 Task: Select the hidden option in the show cell status bar.
Action: Mouse moved to (21, 526)
Screenshot: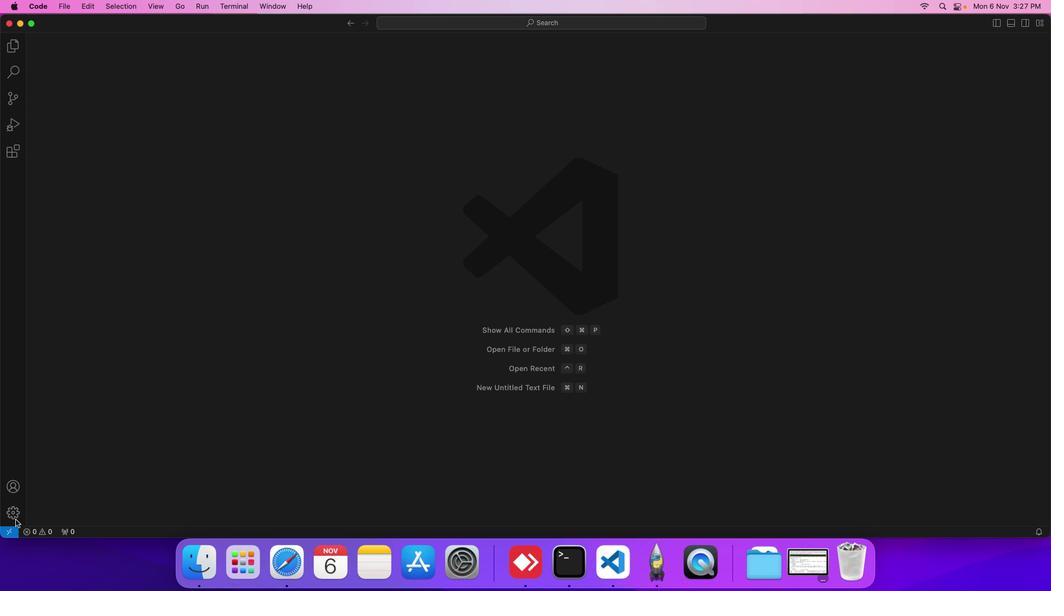 
Action: Mouse pressed left at (21, 526)
Screenshot: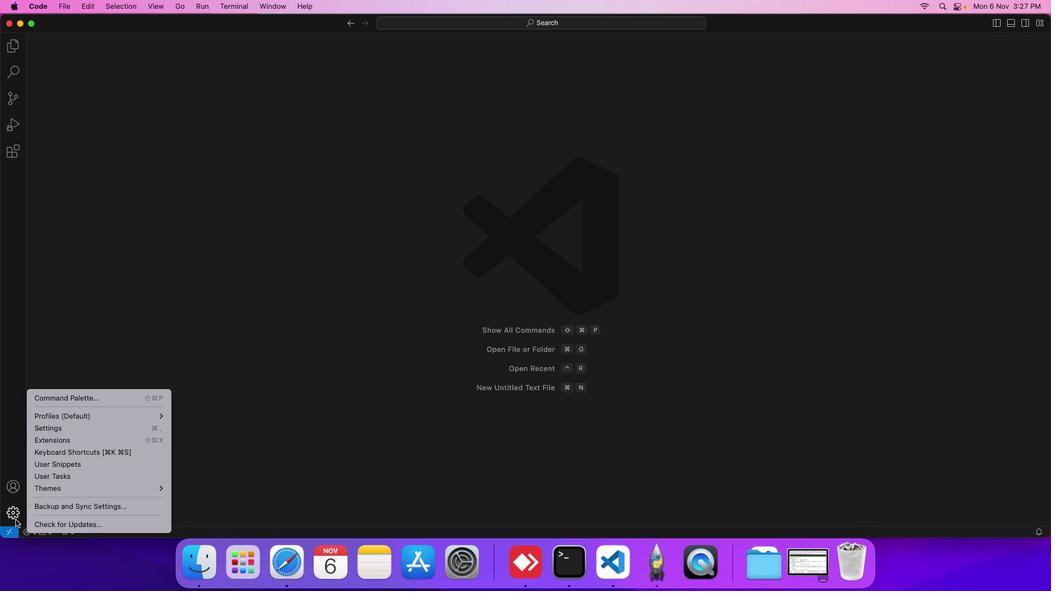 
Action: Mouse moved to (73, 438)
Screenshot: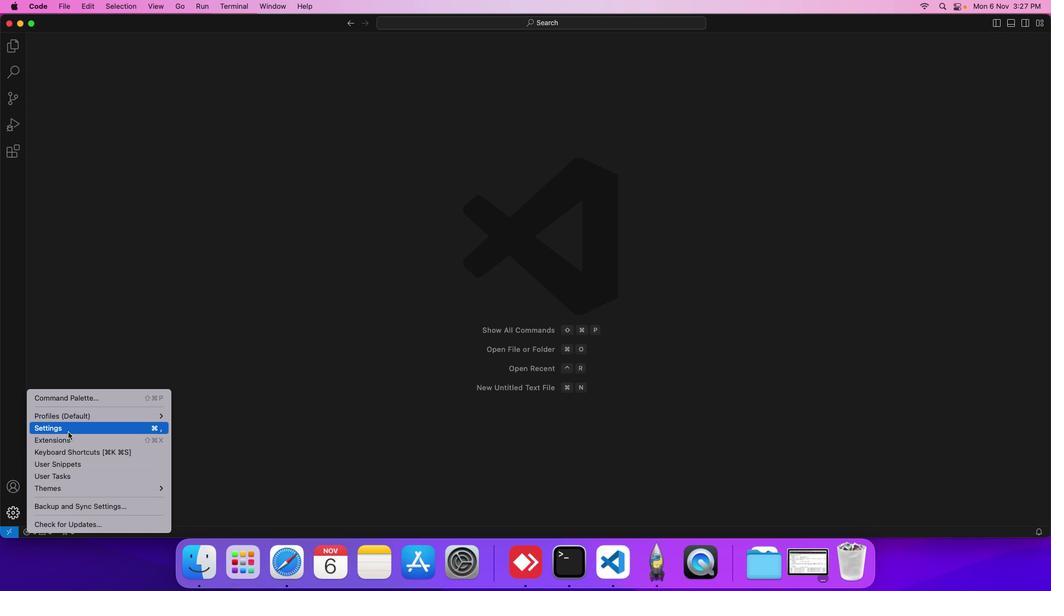 
Action: Mouse pressed left at (73, 438)
Screenshot: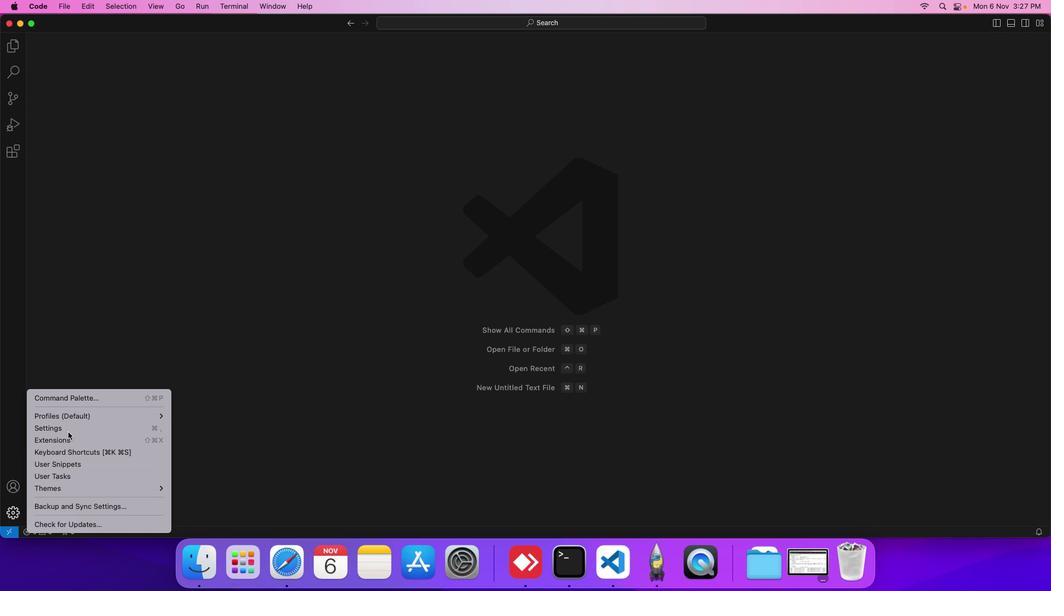 
Action: Mouse moved to (263, 164)
Screenshot: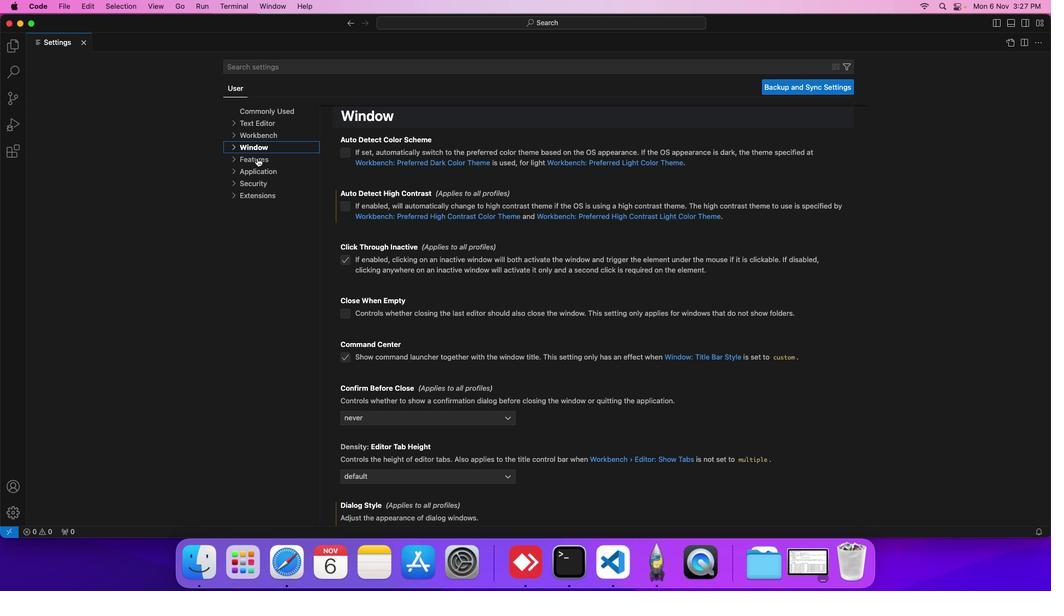 
Action: Mouse pressed left at (263, 164)
Screenshot: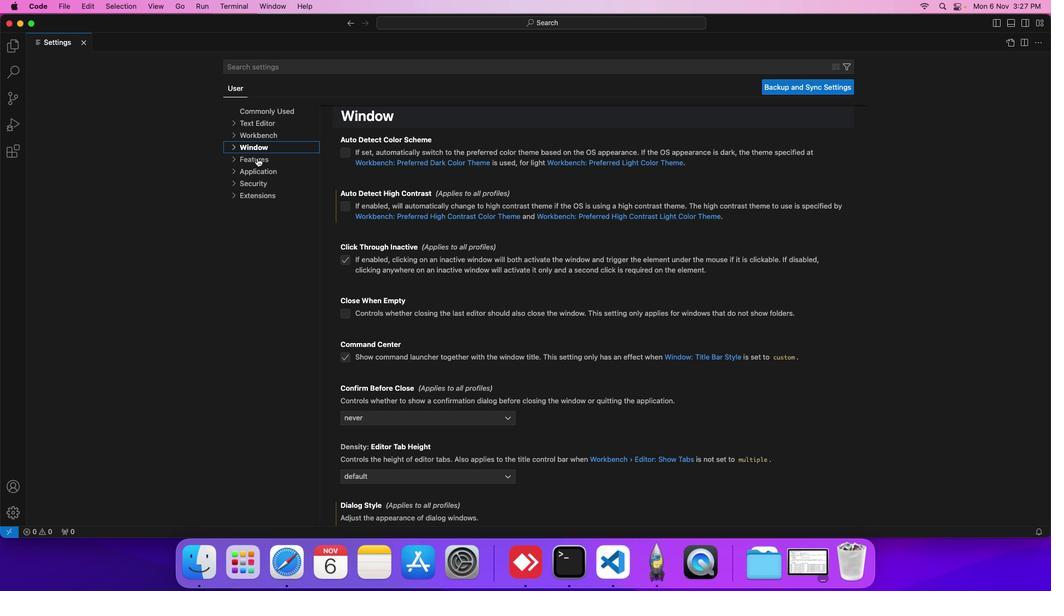 
Action: Mouse moved to (265, 342)
Screenshot: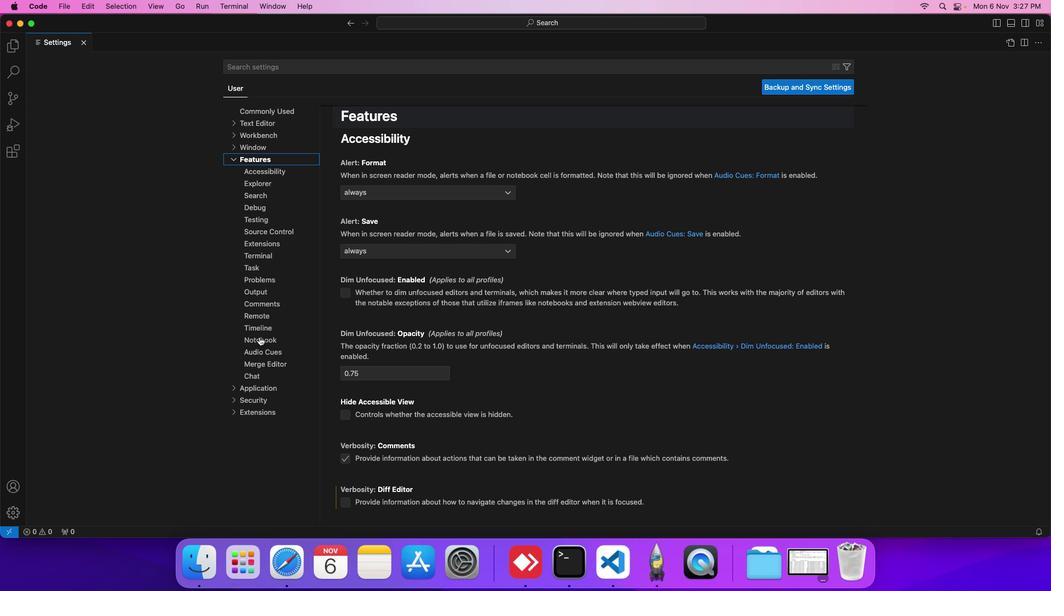 
Action: Mouse pressed left at (265, 342)
Screenshot: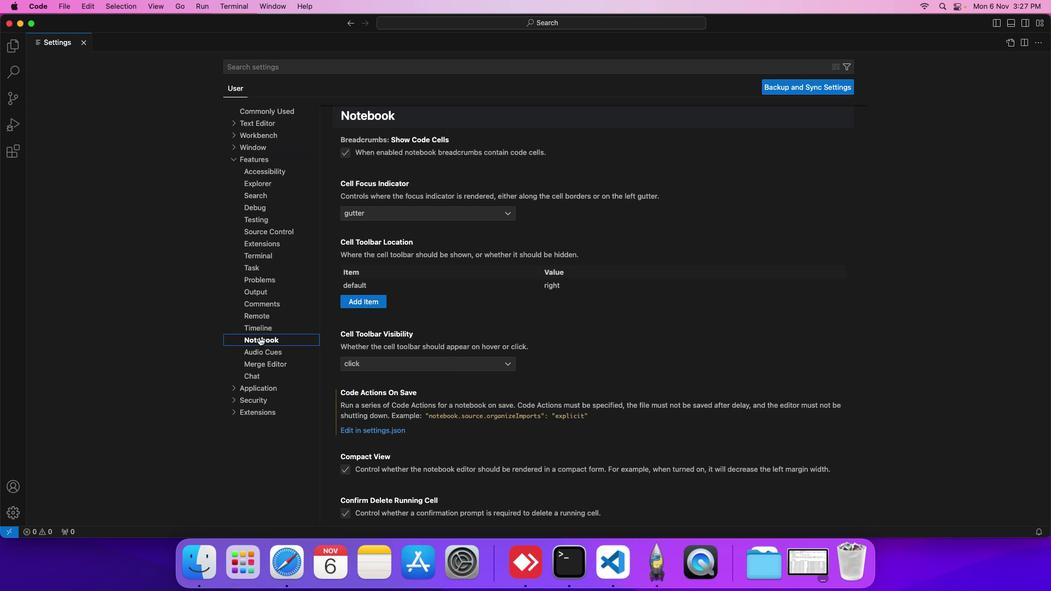 
Action: Mouse moved to (378, 381)
Screenshot: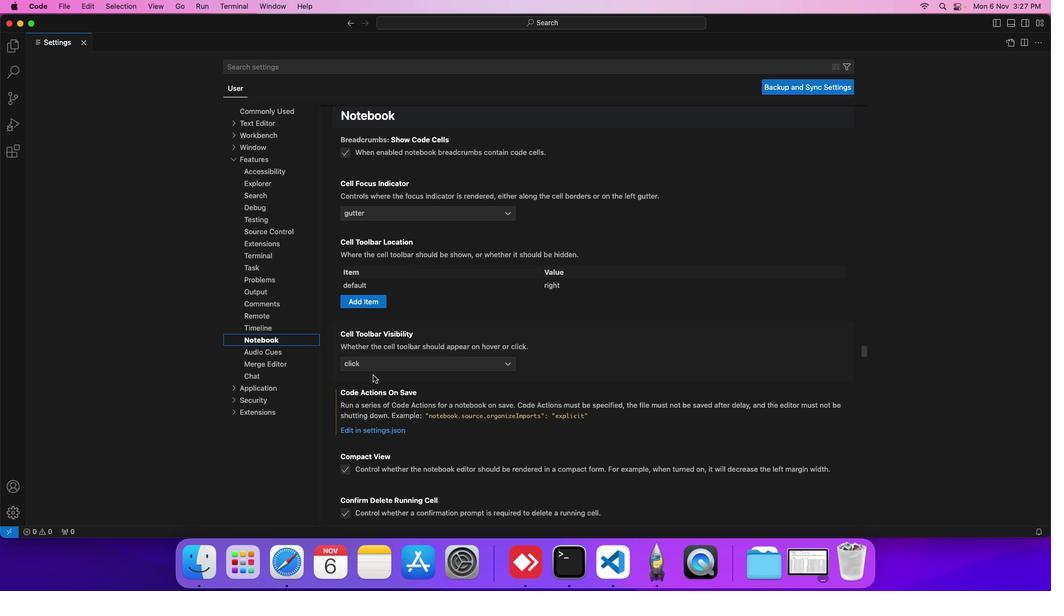 
Action: Mouse scrolled (378, 381) with delta (6, 5)
Screenshot: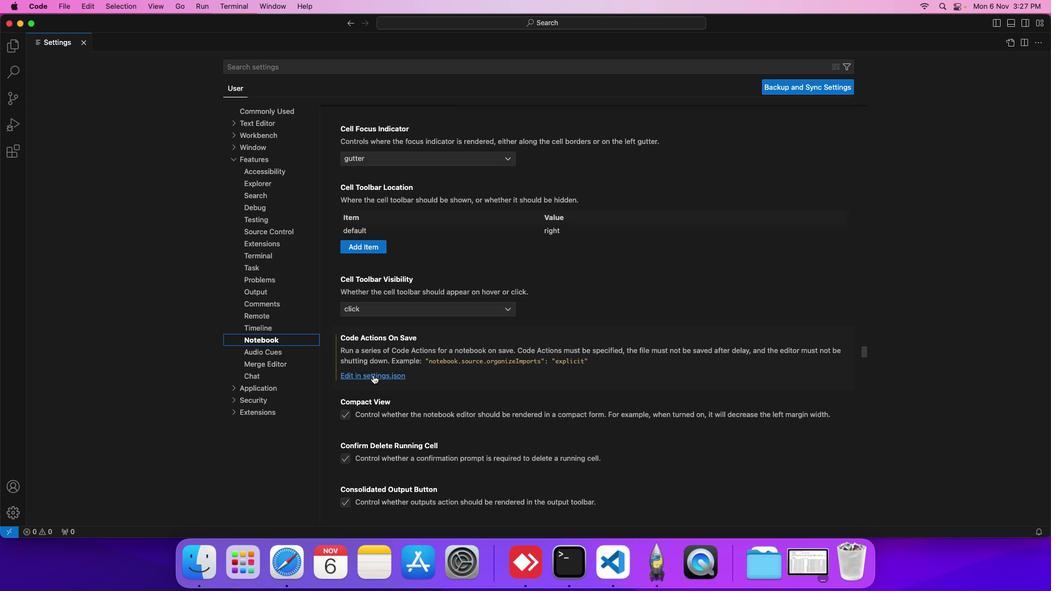 
Action: Mouse scrolled (378, 381) with delta (6, 5)
Screenshot: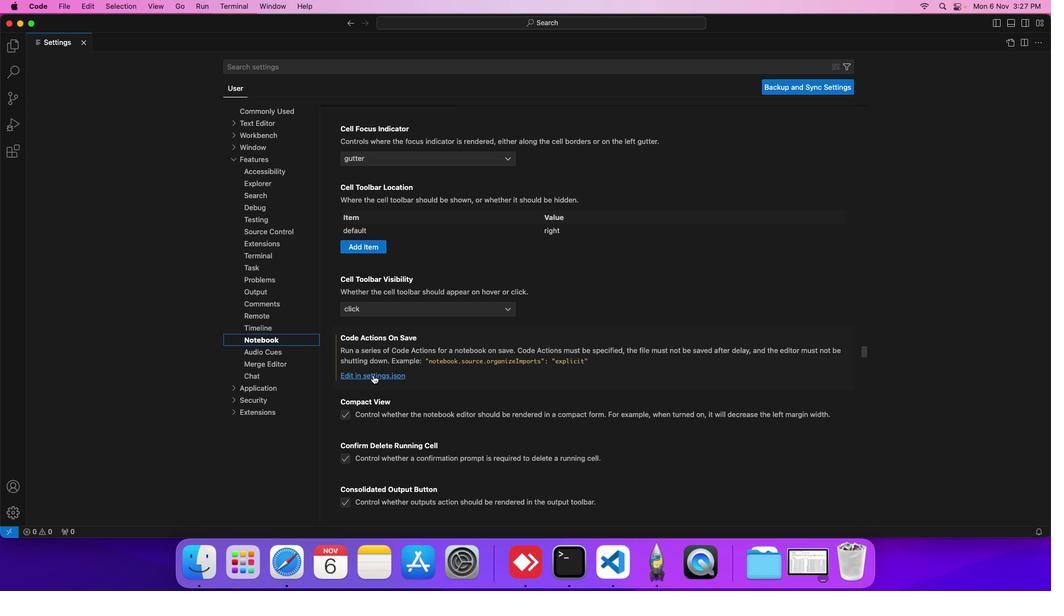 
Action: Mouse scrolled (378, 381) with delta (6, 5)
Screenshot: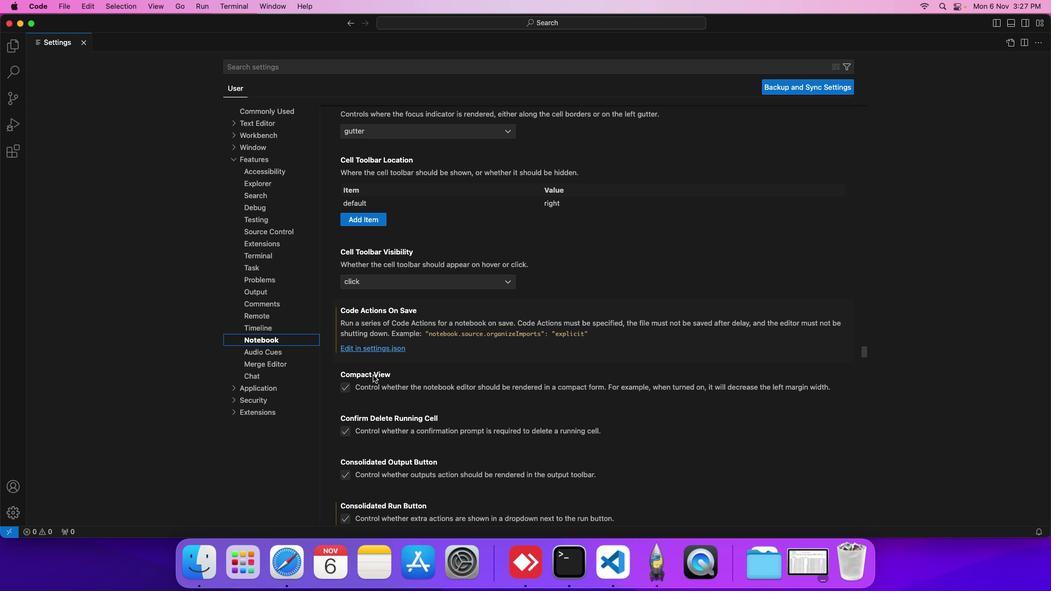 
Action: Mouse scrolled (378, 381) with delta (6, 5)
Screenshot: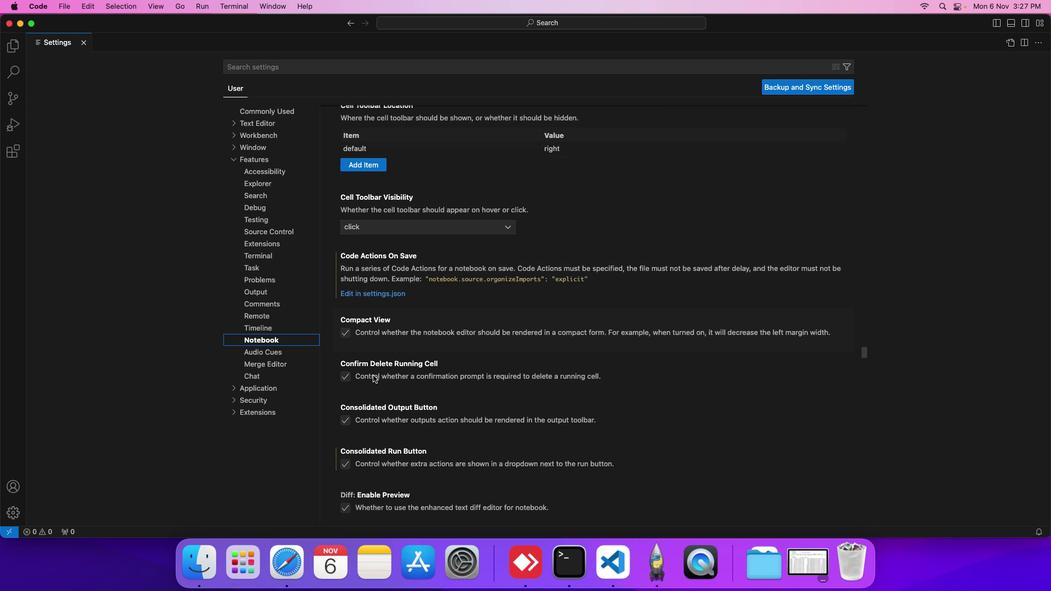 
Action: Mouse scrolled (378, 381) with delta (6, 5)
Screenshot: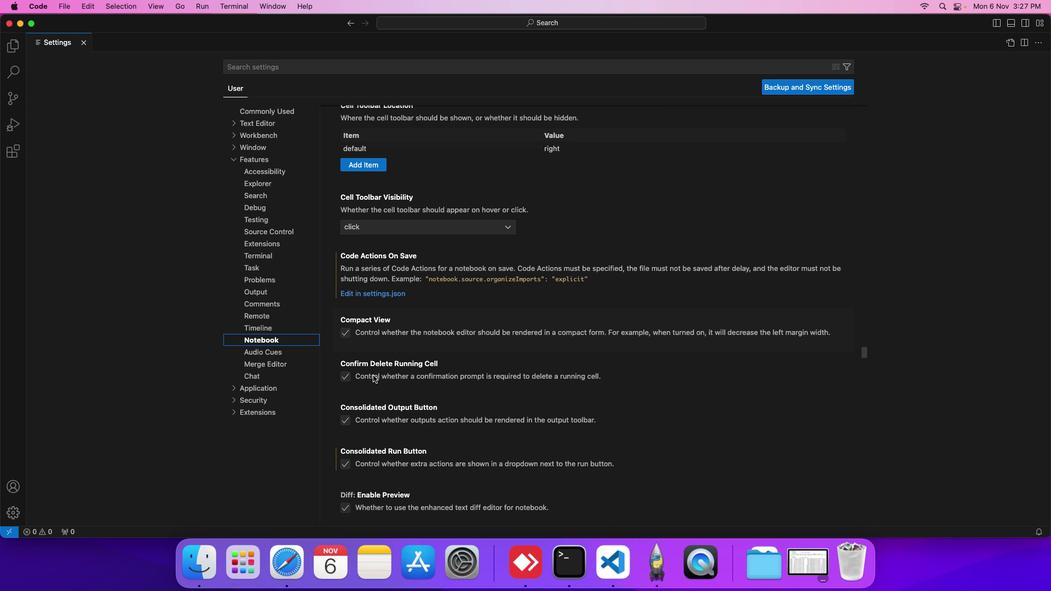 
Action: Mouse scrolled (378, 381) with delta (6, 5)
Screenshot: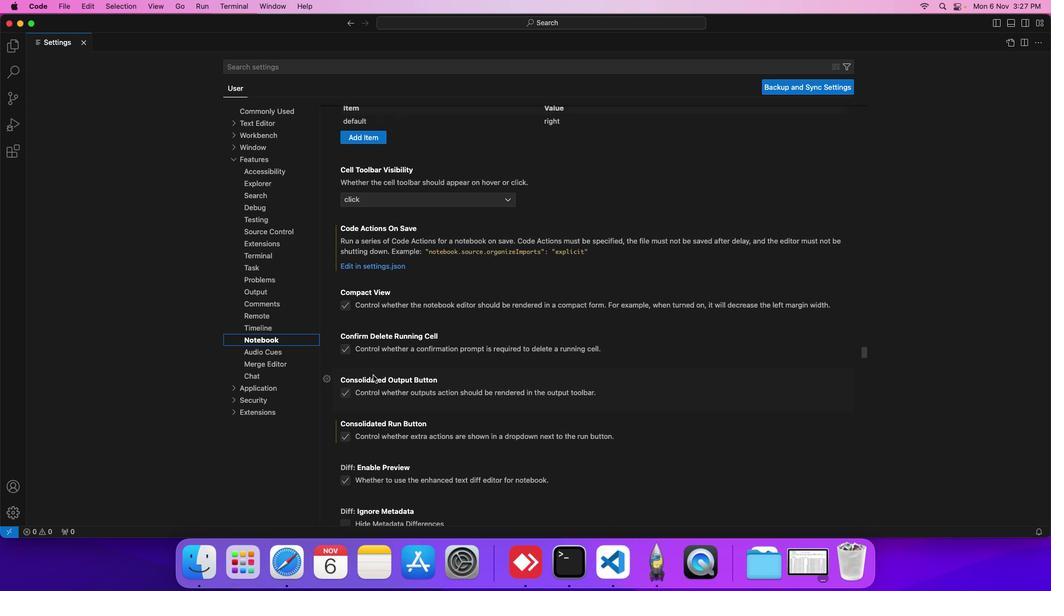 
Action: Mouse scrolled (378, 381) with delta (6, 5)
Screenshot: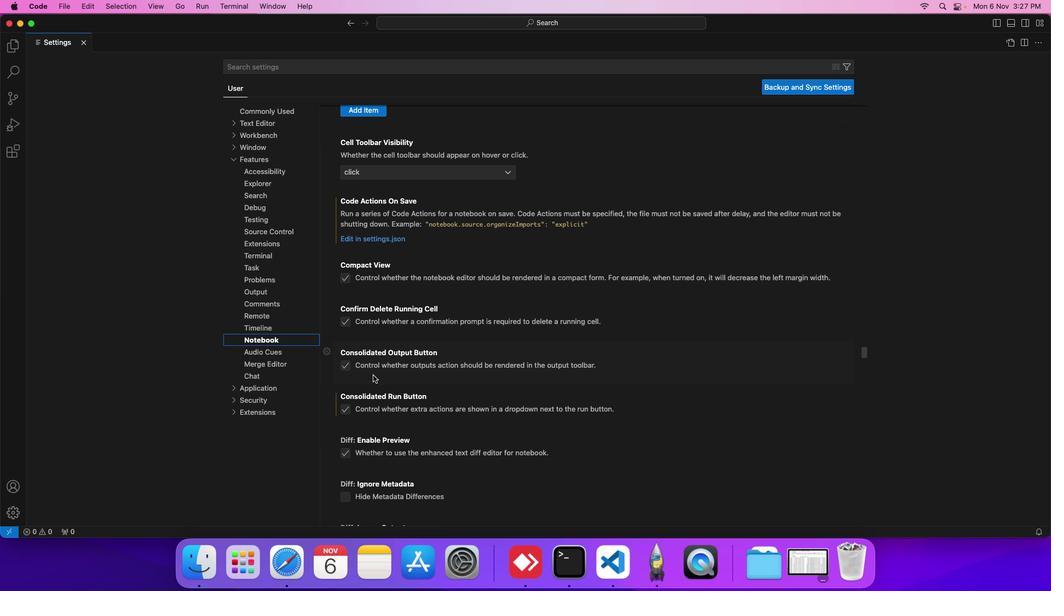 
Action: Mouse scrolled (378, 381) with delta (6, 5)
Screenshot: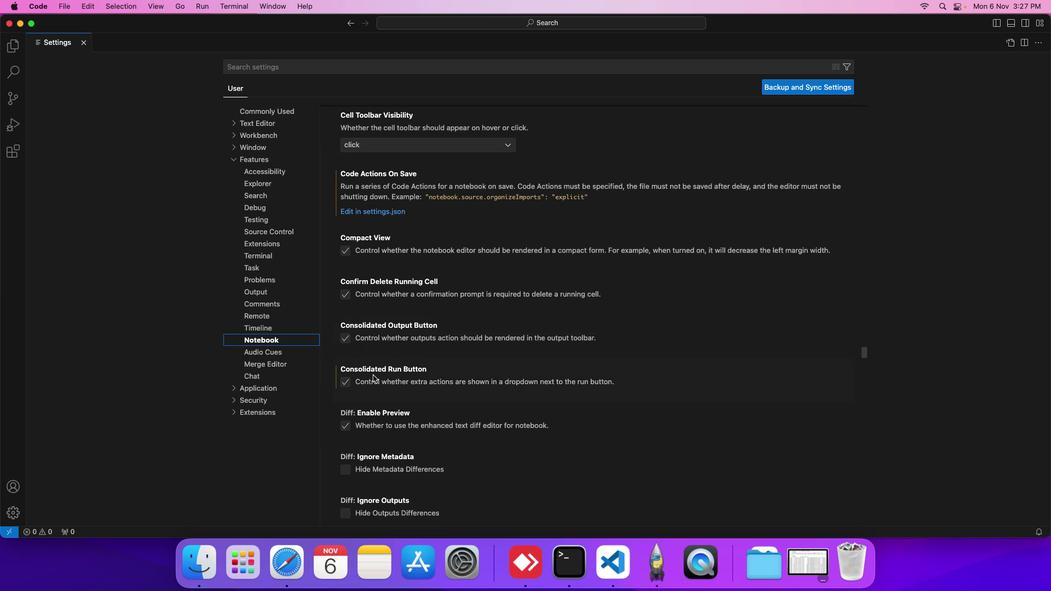 
Action: Mouse scrolled (378, 381) with delta (6, 5)
Screenshot: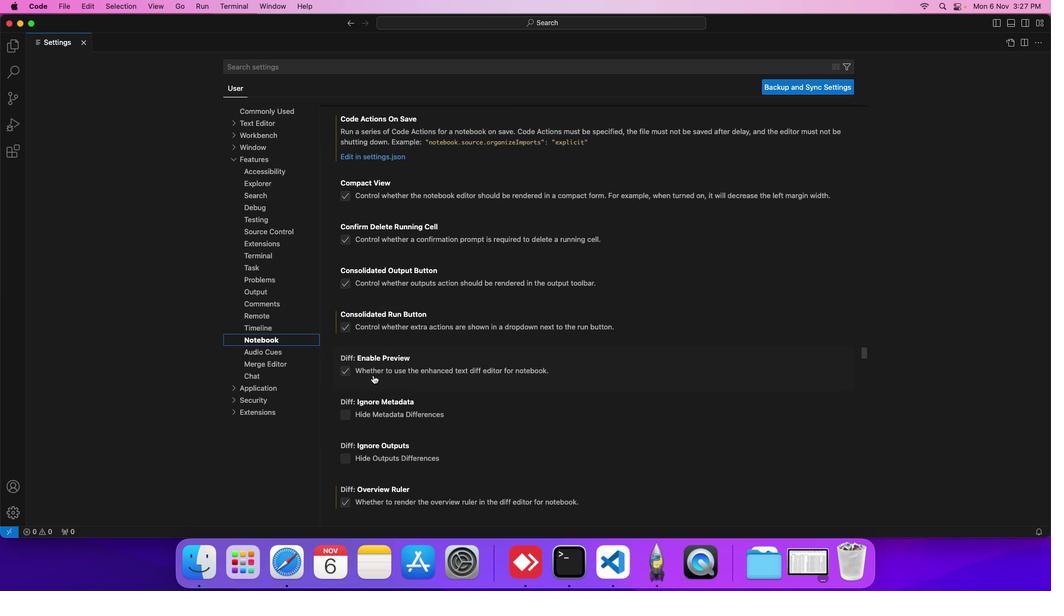 
Action: Mouse scrolled (378, 381) with delta (6, 5)
Screenshot: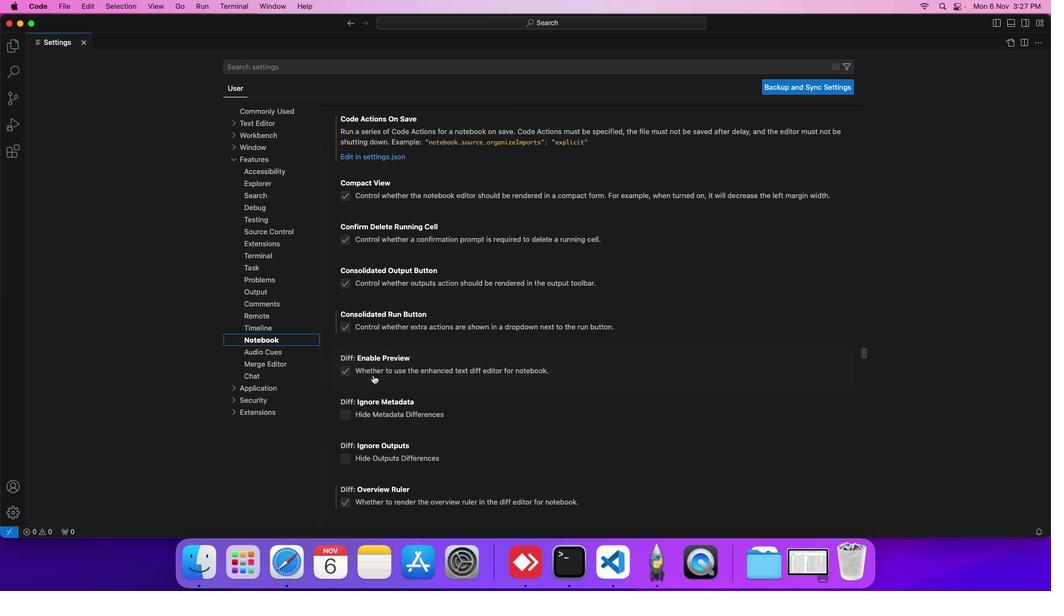 
Action: Mouse scrolled (378, 381) with delta (6, 5)
Screenshot: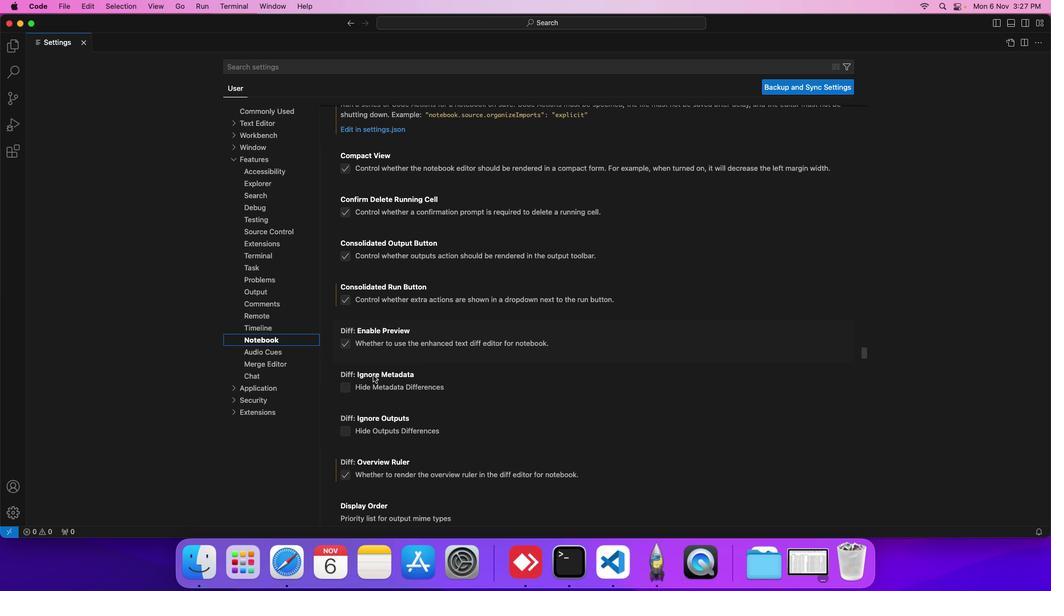 
Action: Mouse scrolled (378, 381) with delta (6, 5)
Screenshot: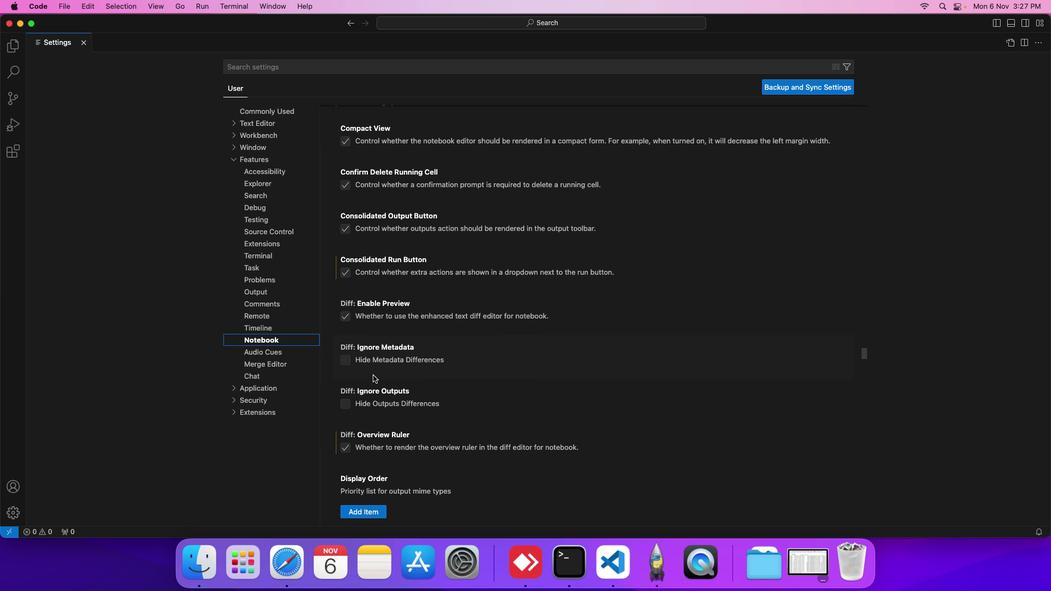 
Action: Mouse scrolled (378, 381) with delta (6, 5)
Screenshot: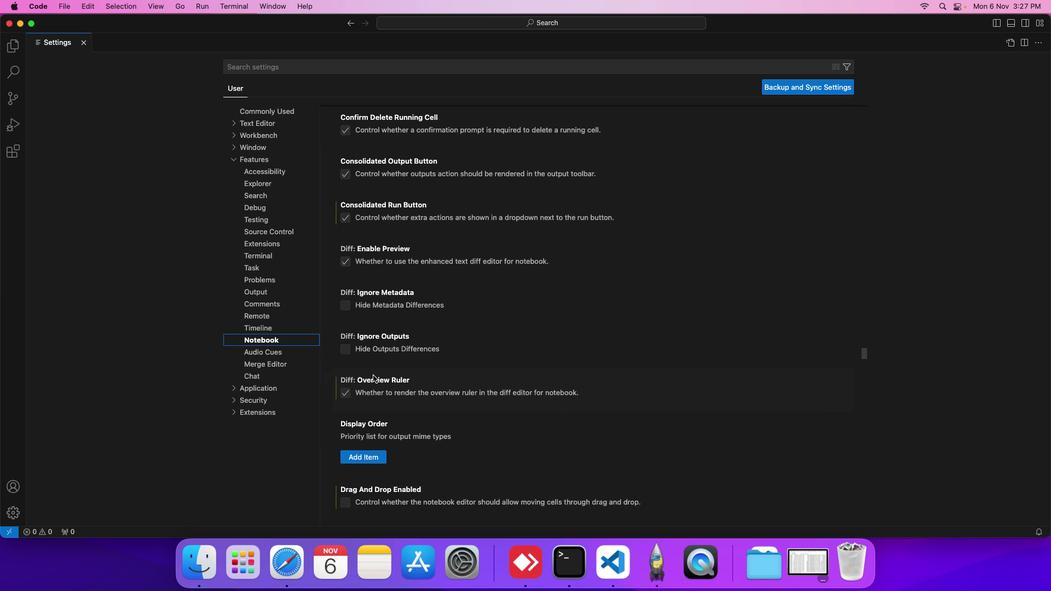
Action: Mouse scrolled (378, 381) with delta (6, 5)
Screenshot: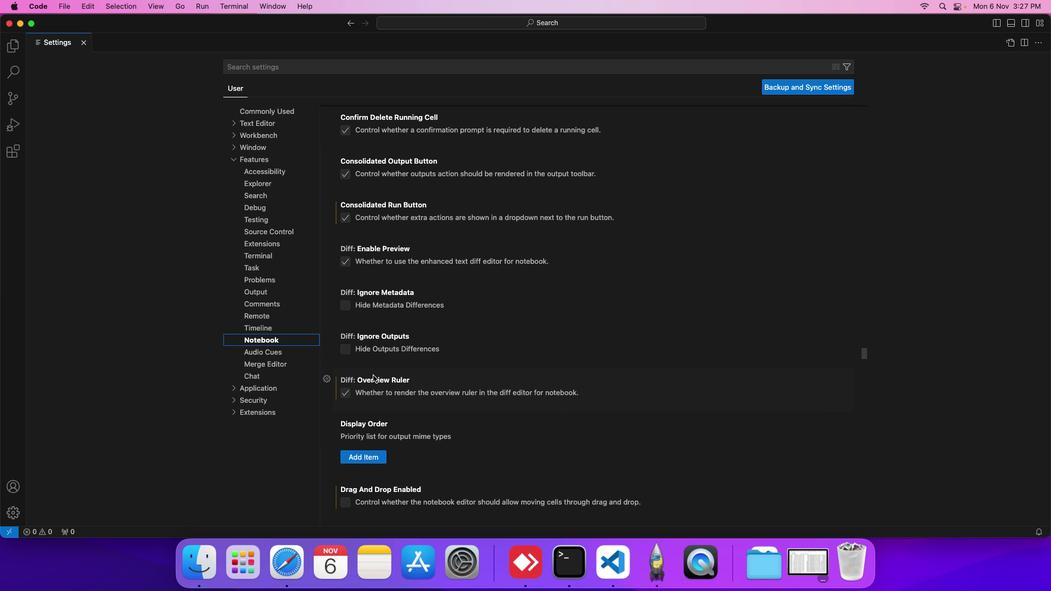 
Action: Mouse scrolled (378, 381) with delta (6, 5)
Screenshot: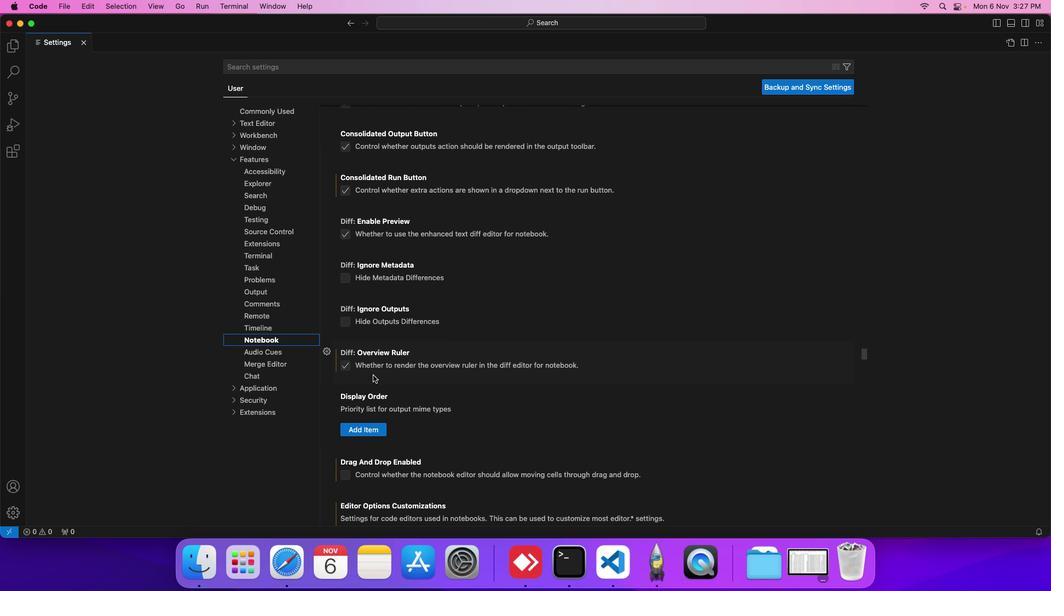 
Action: Mouse scrolled (378, 381) with delta (6, 5)
Screenshot: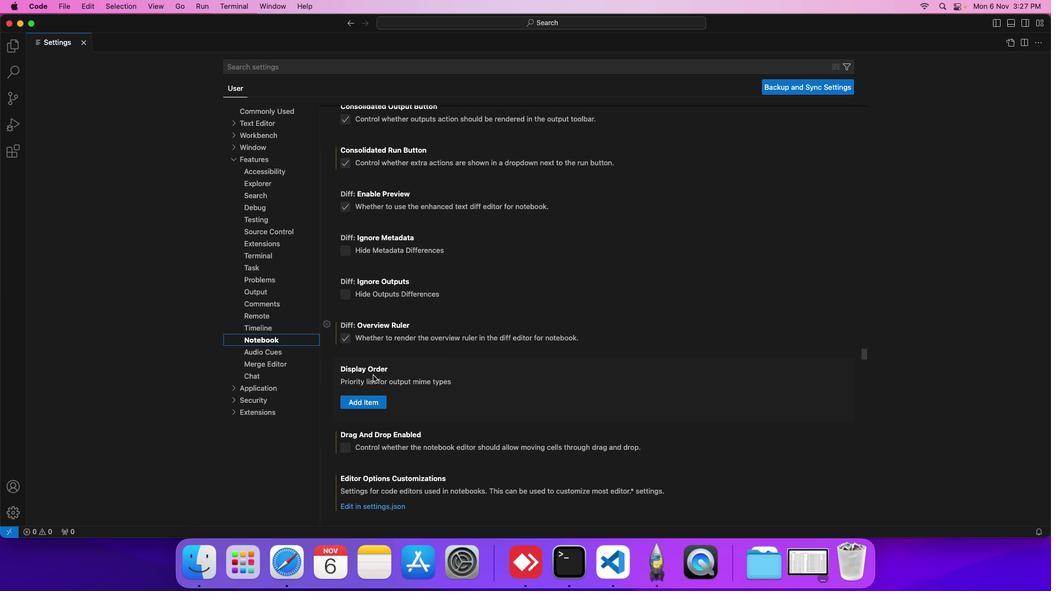 
Action: Mouse scrolled (378, 381) with delta (6, 5)
Screenshot: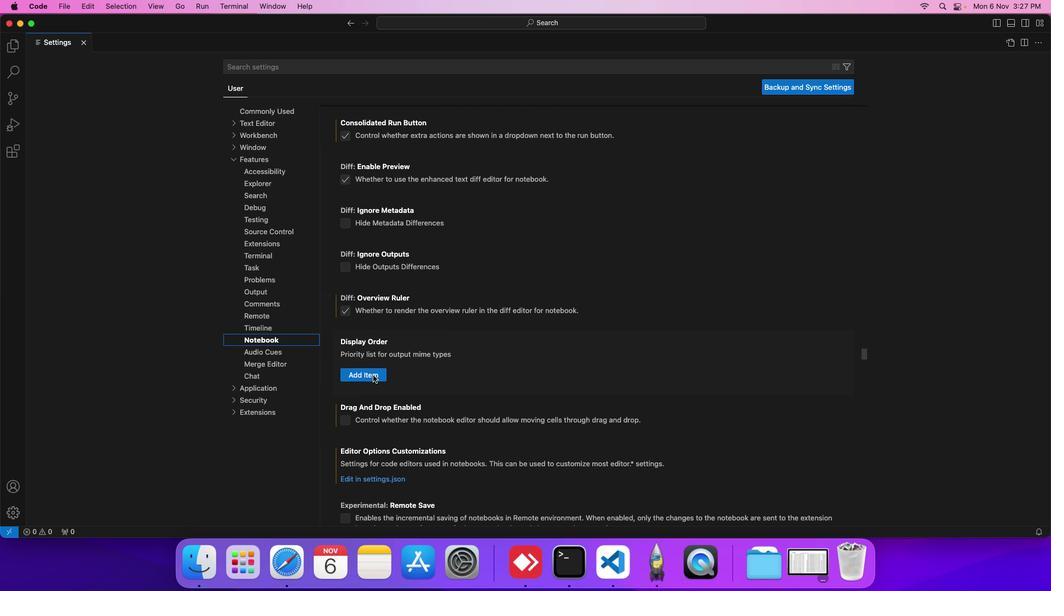
Action: Mouse scrolled (378, 381) with delta (6, 5)
Screenshot: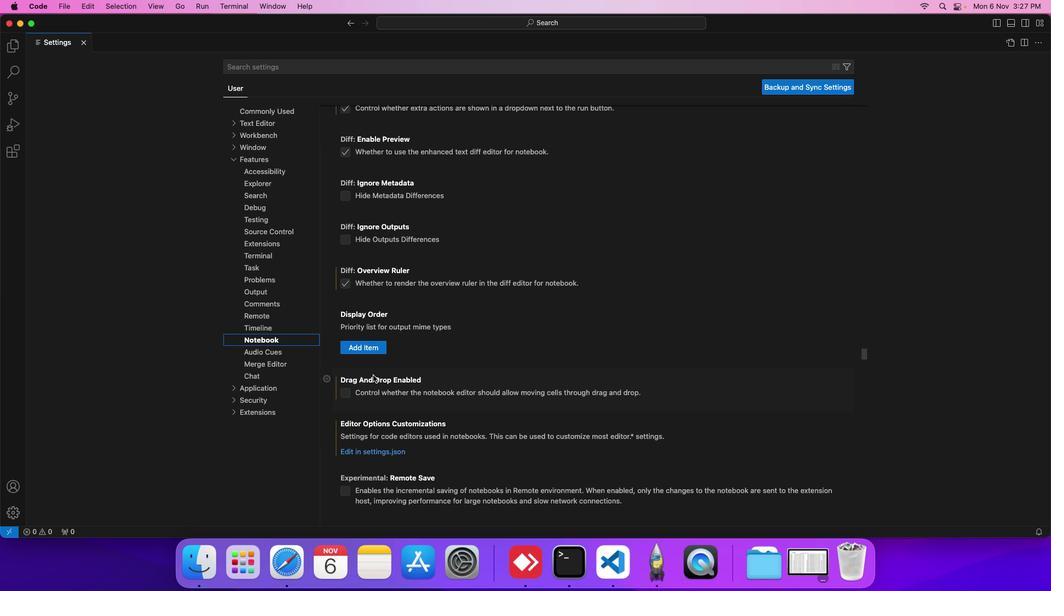 
Action: Mouse scrolled (378, 381) with delta (6, 5)
Screenshot: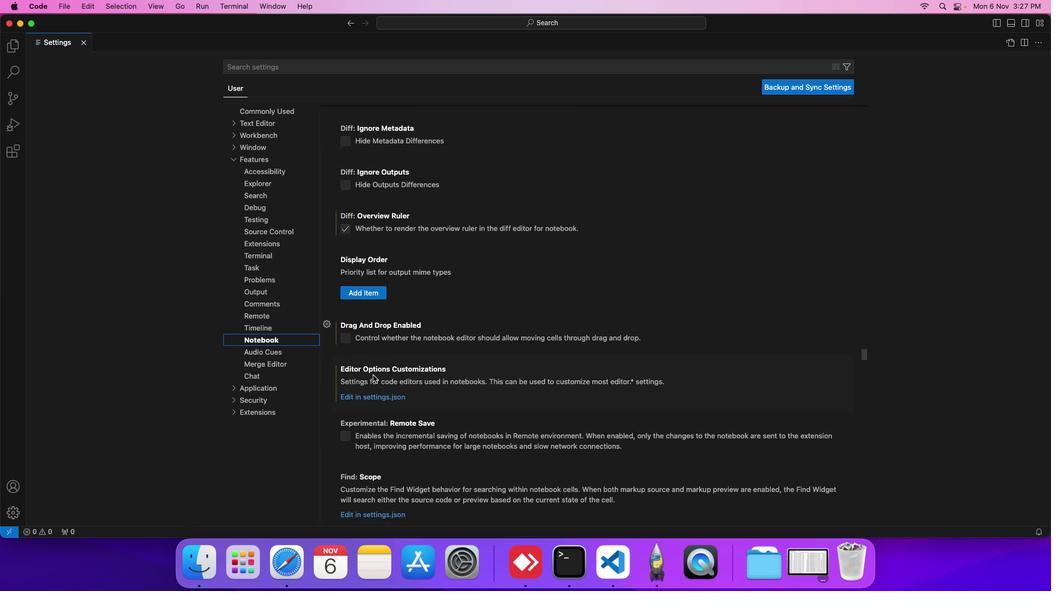 
Action: Mouse scrolled (378, 381) with delta (6, 5)
Screenshot: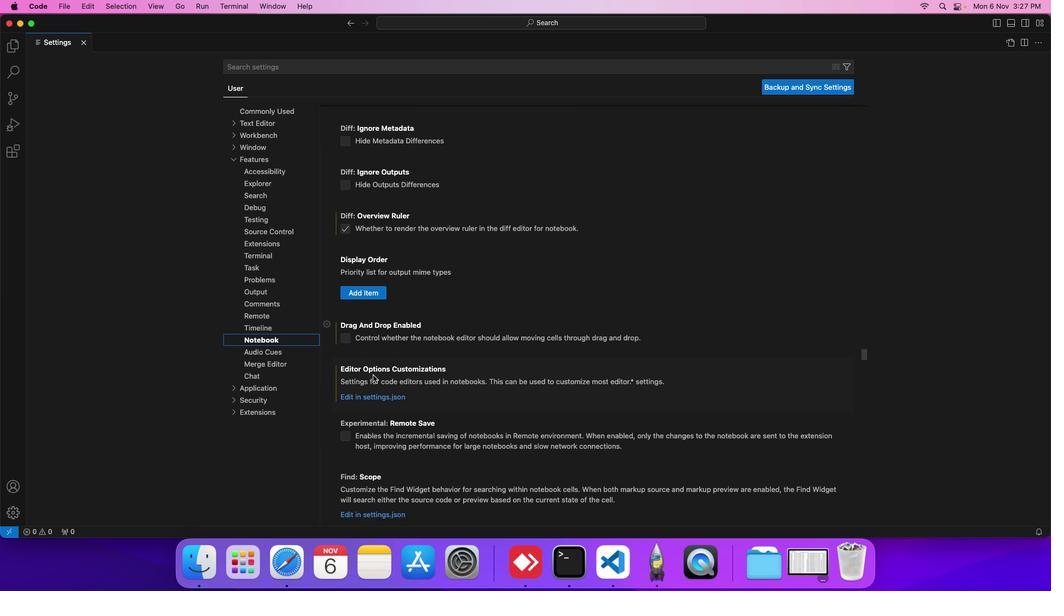 
Action: Mouse scrolled (378, 381) with delta (6, 5)
Screenshot: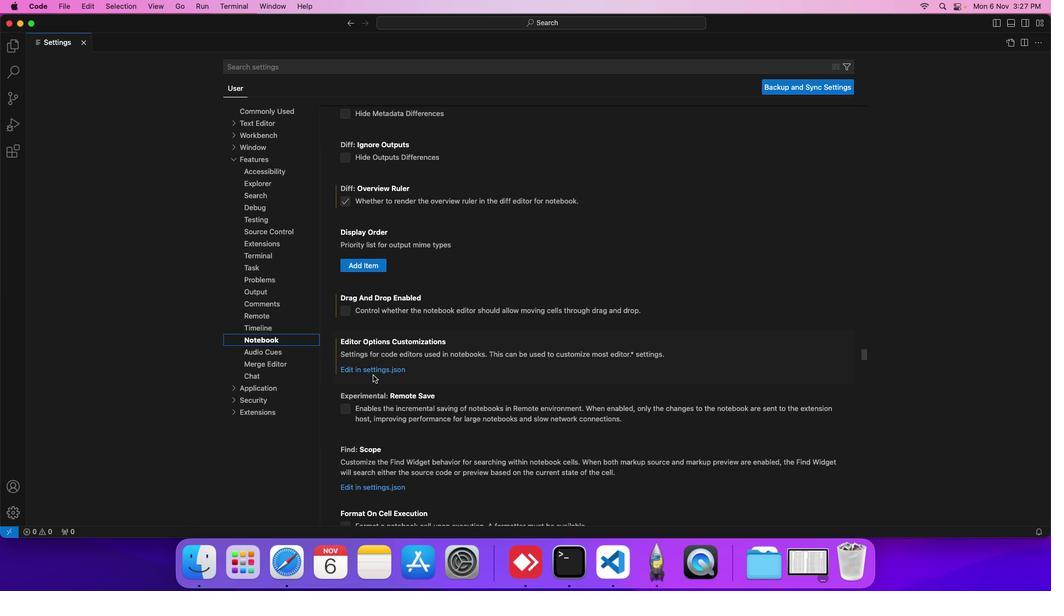
Action: Mouse scrolled (378, 381) with delta (6, 5)
Screenshot: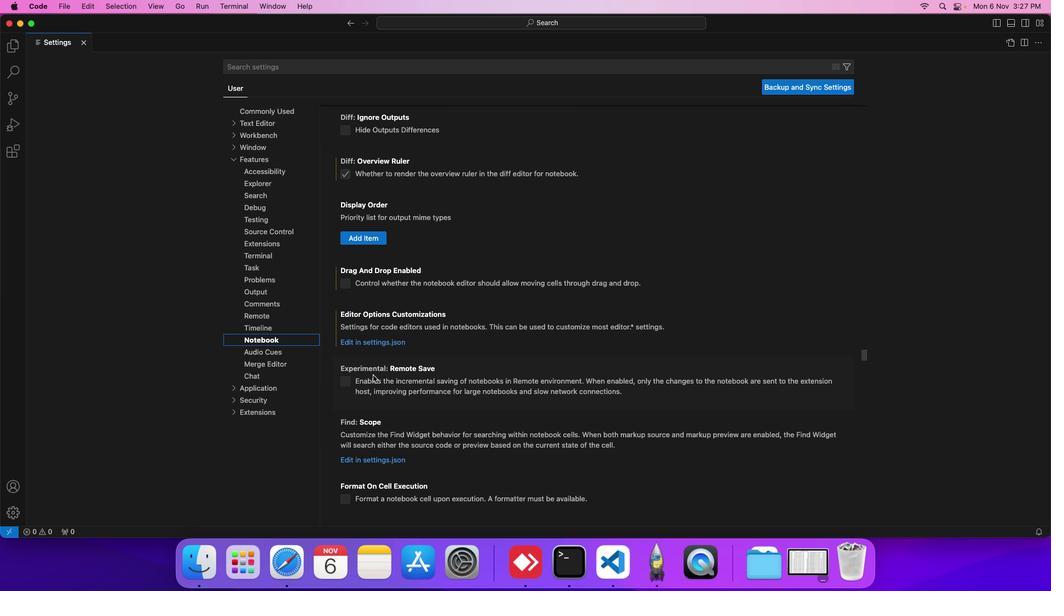 
Action: Mouse scrolled (378, 381) with delta (6, 5)
Screenshot: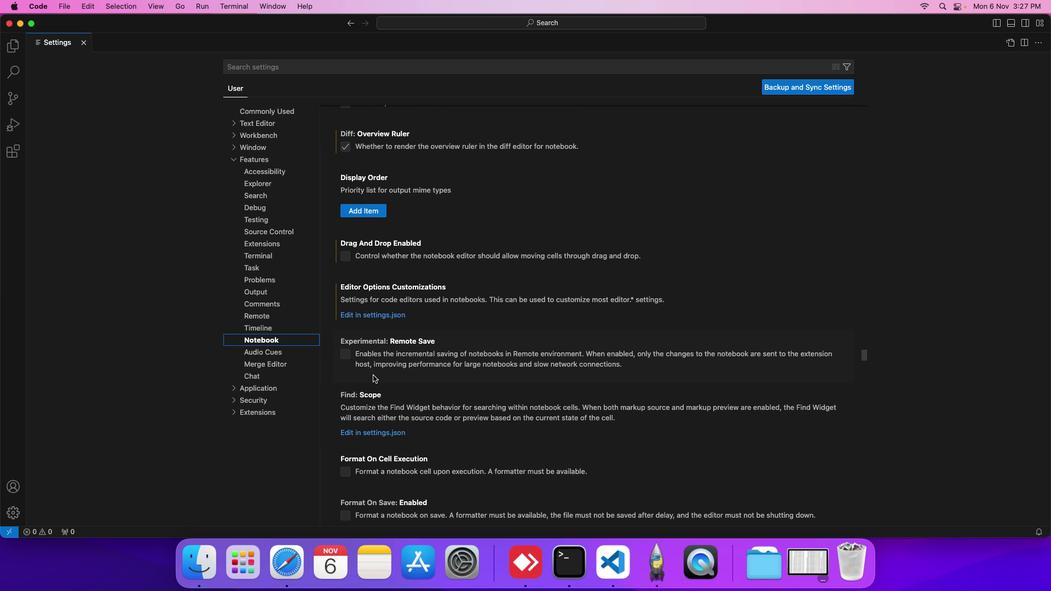 
Action: Mouse scrolled (378, 381) with delta (6, 5)
Screenshot: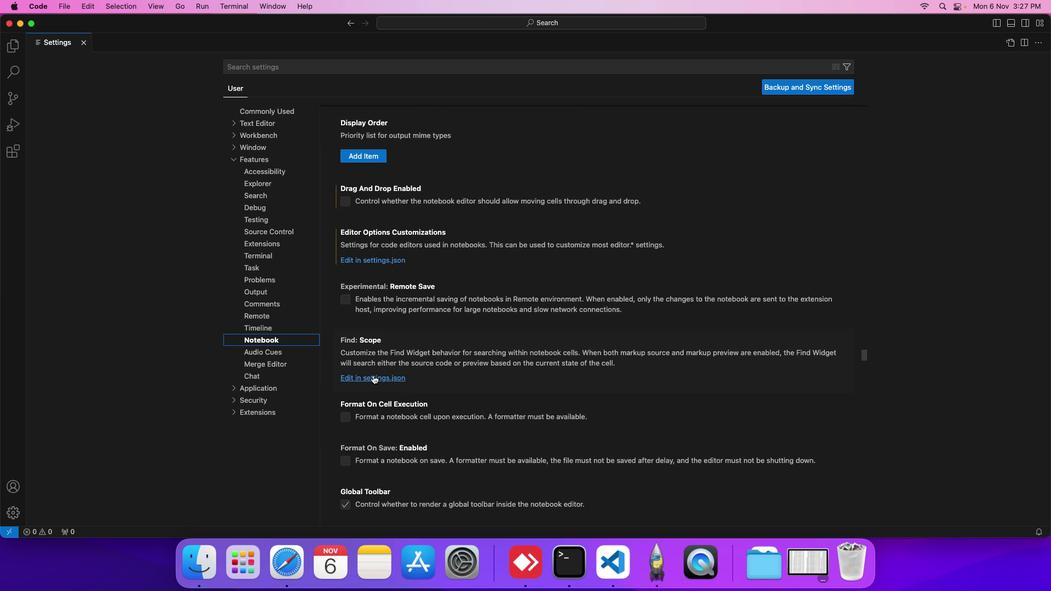 
Action: Mouse scrolled (378, 381) with delta (6, 5)
Screenshot: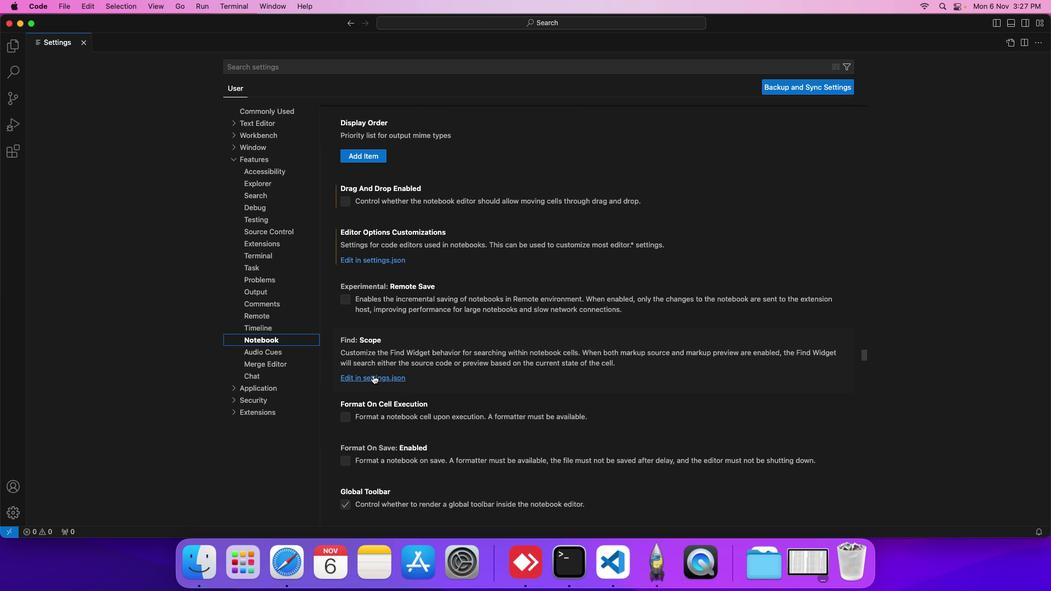 
Action: Mouse scrolled (378, 381) with delta (6, 5)
Screenshot: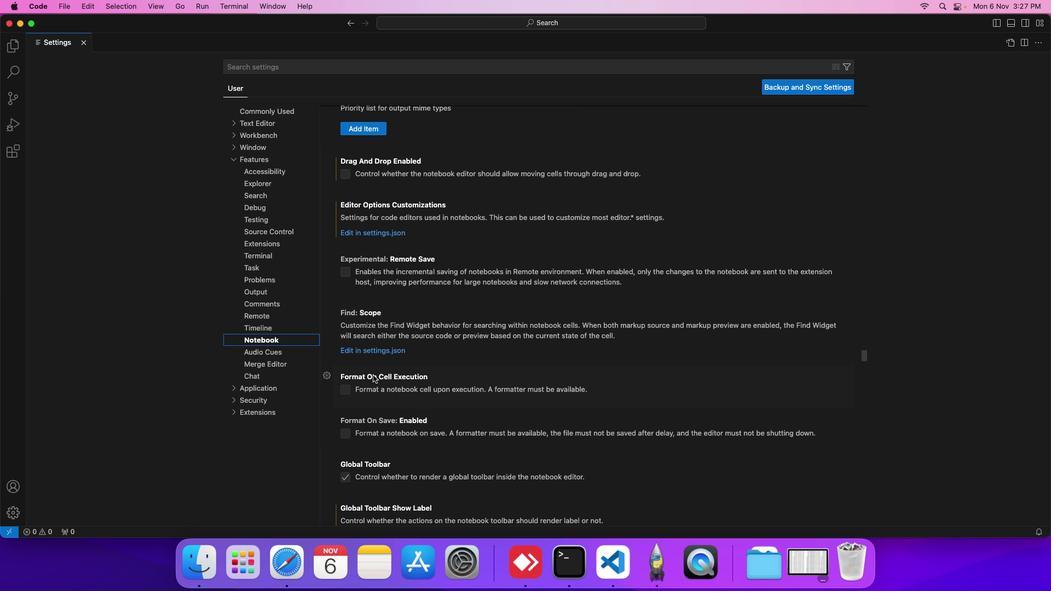
Action: Mouse scrolled (378, 381) with delta (6, 5)
Screenshot: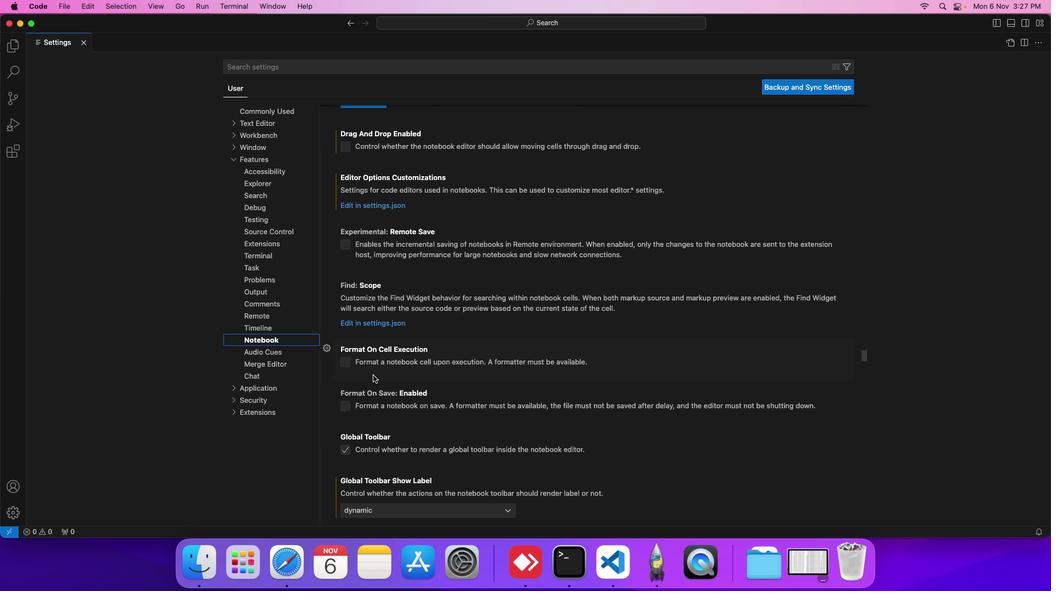 
Action: Mouse scrolled (378, 381) with delta (6, 5)
Screenshot: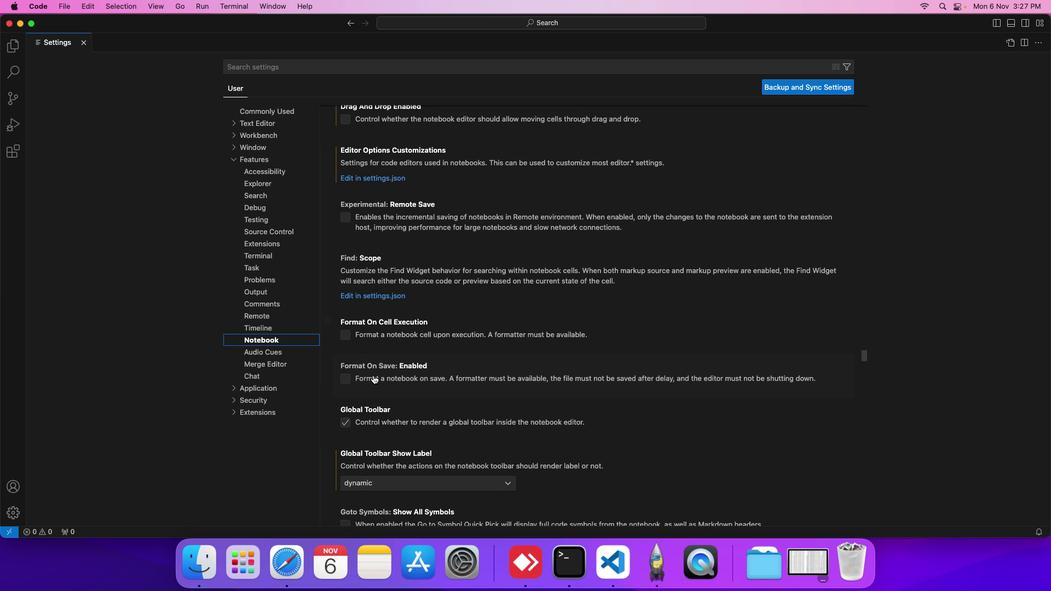 
Action: Mouse scrolled (378, 381) with delta (6, 5)
Screenshot: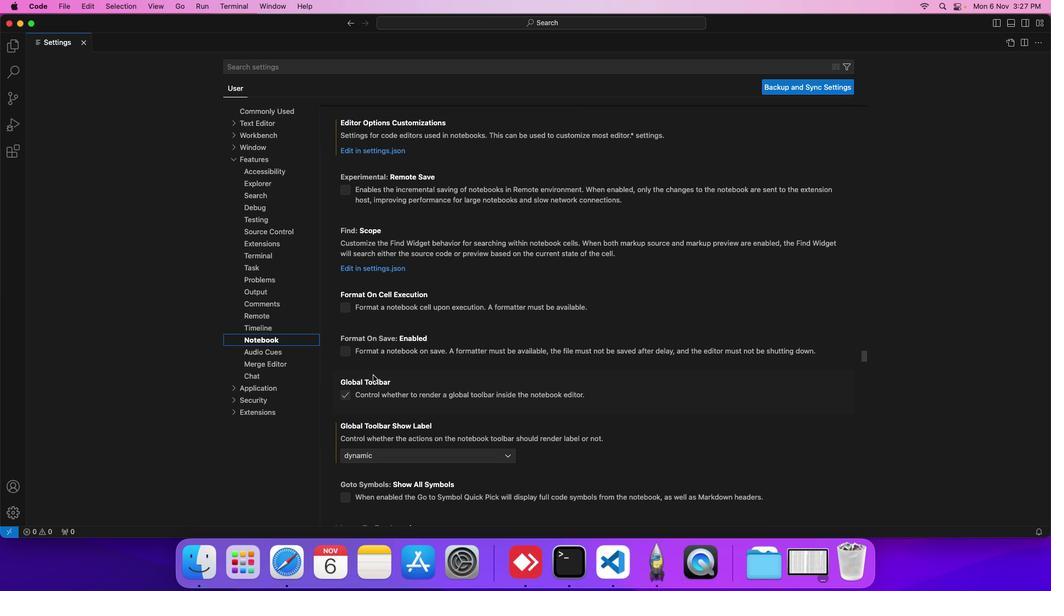 
Action: Mouse scrolled (378, 381) with delta (6, 5)
Screenshot: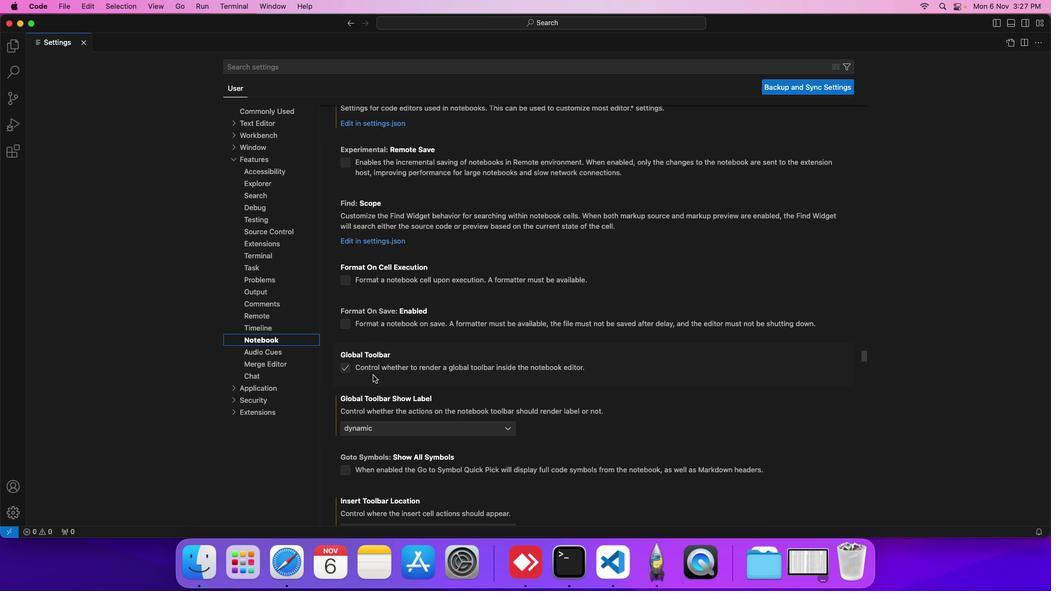 
Action: Mouse scrolled (378, 381) with delta (6, 5)
Screenshot: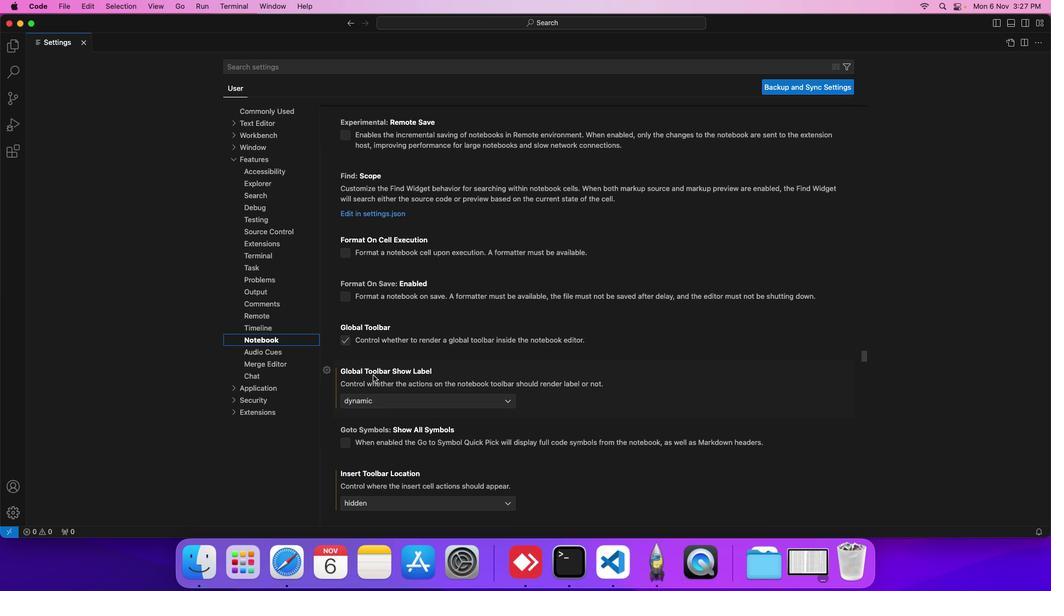 
Action: Mouse scrolled (378, 381) with delta (6, 5)
Screenshot: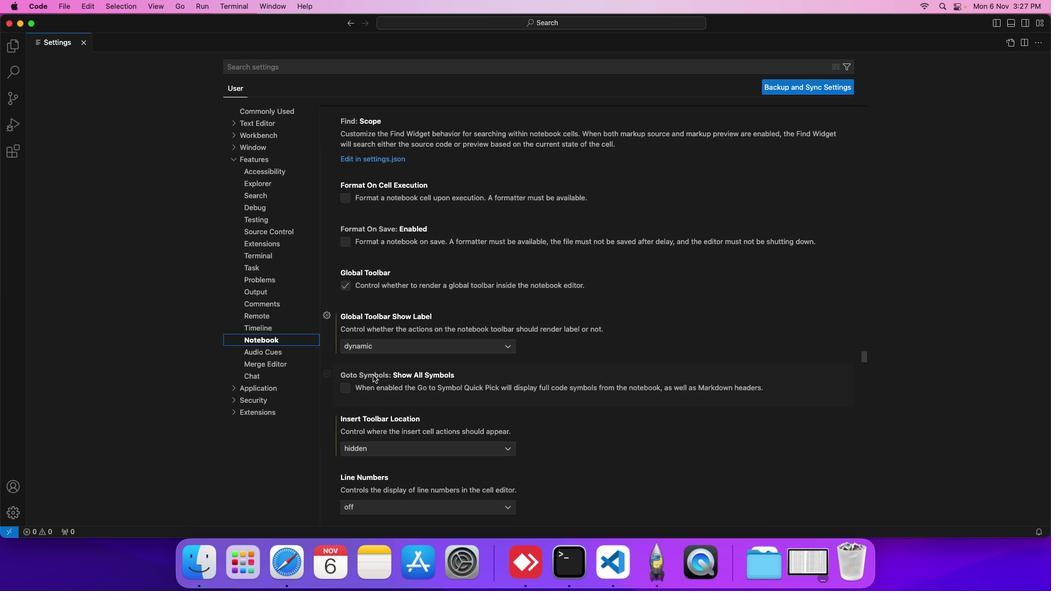 
Action: Mouse scrolled (378, 381) with delta (6, 5)
Screenshot: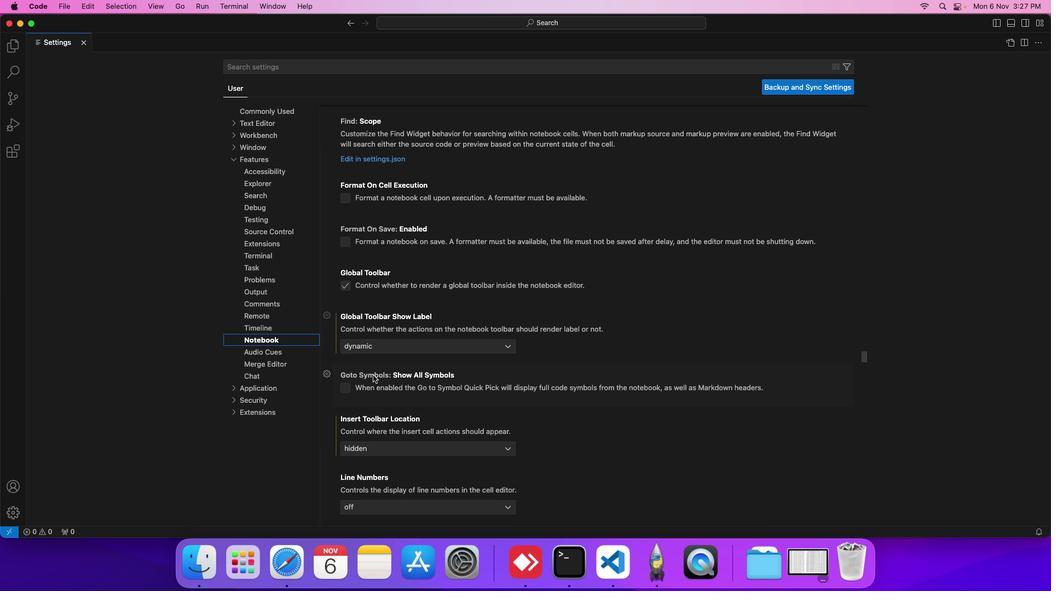 
Action: Mouse scrolled (378, 381) with delta (6, 5)
Screenshot: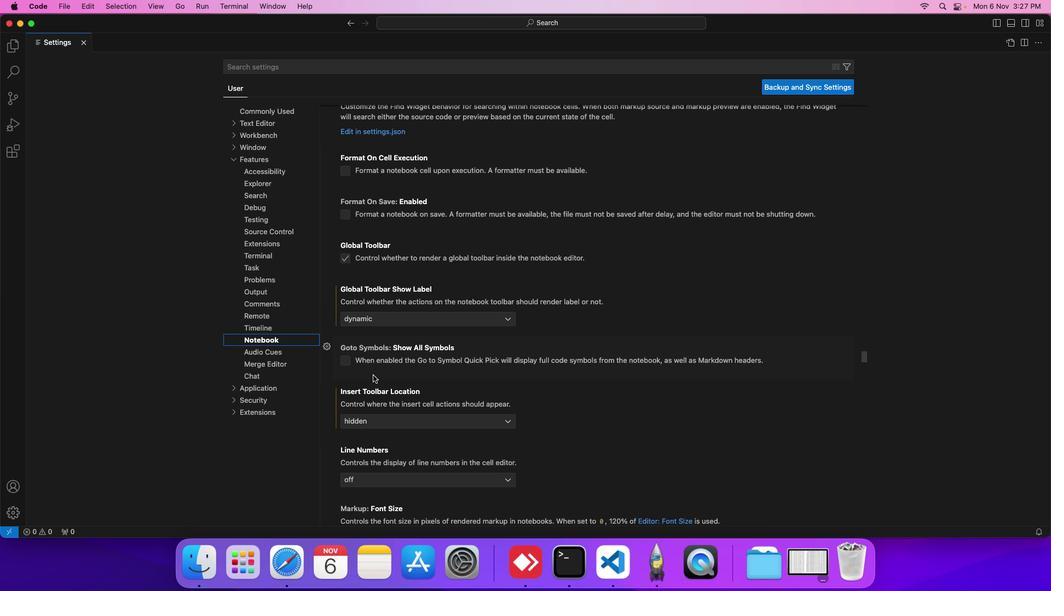 
Action: Mouse scrolled (378, 381) with delta (6, 5)
Screenshot: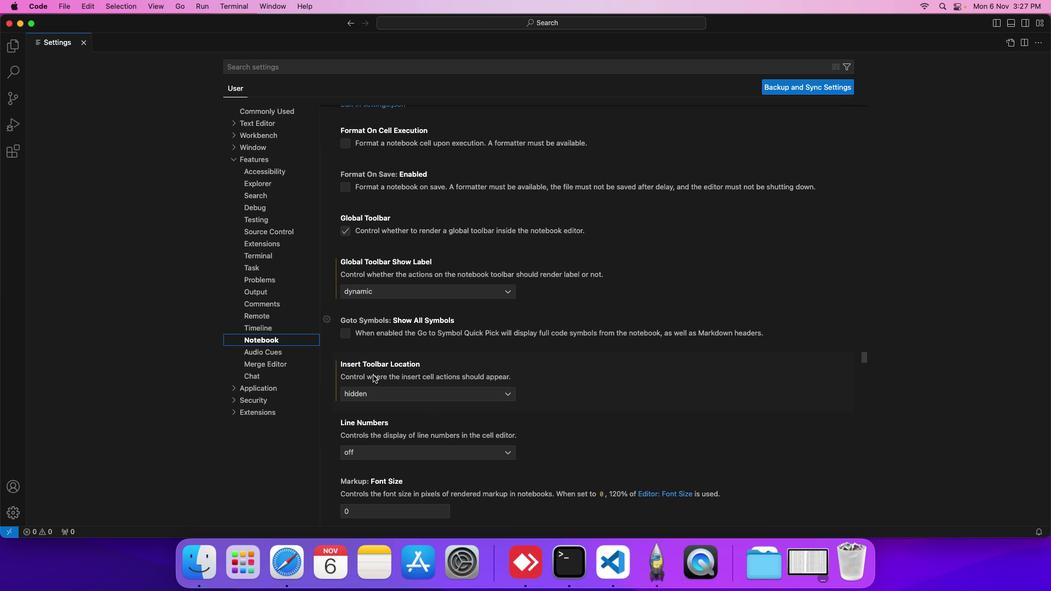 
Action: Mouse scrolled (378, 381) with delta (6, 5)
Screenshot: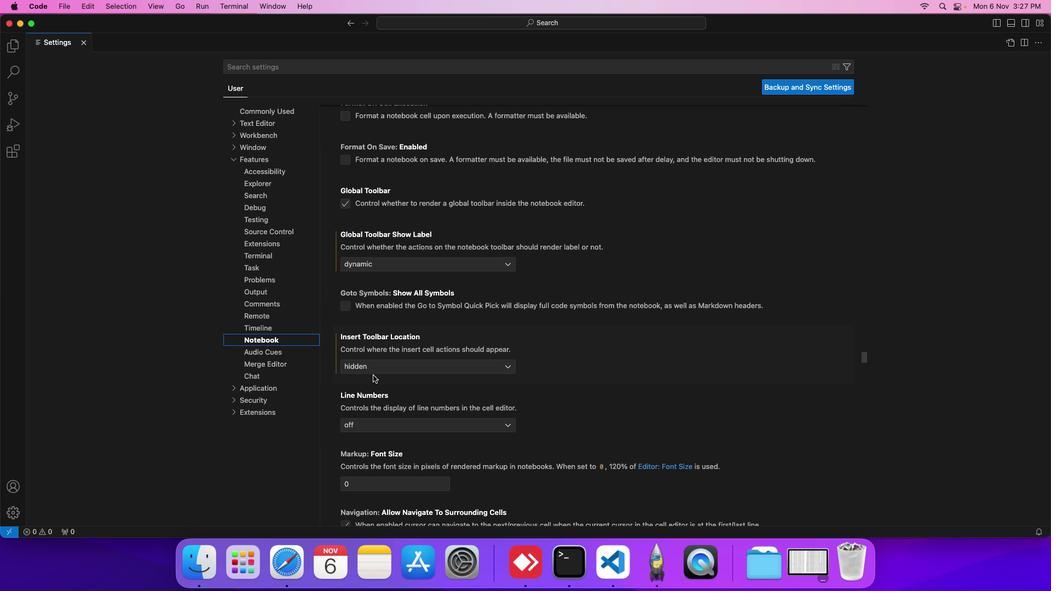 
Action: Mouse scrolled (378, 381) with delta (6, 5)
Screenshot: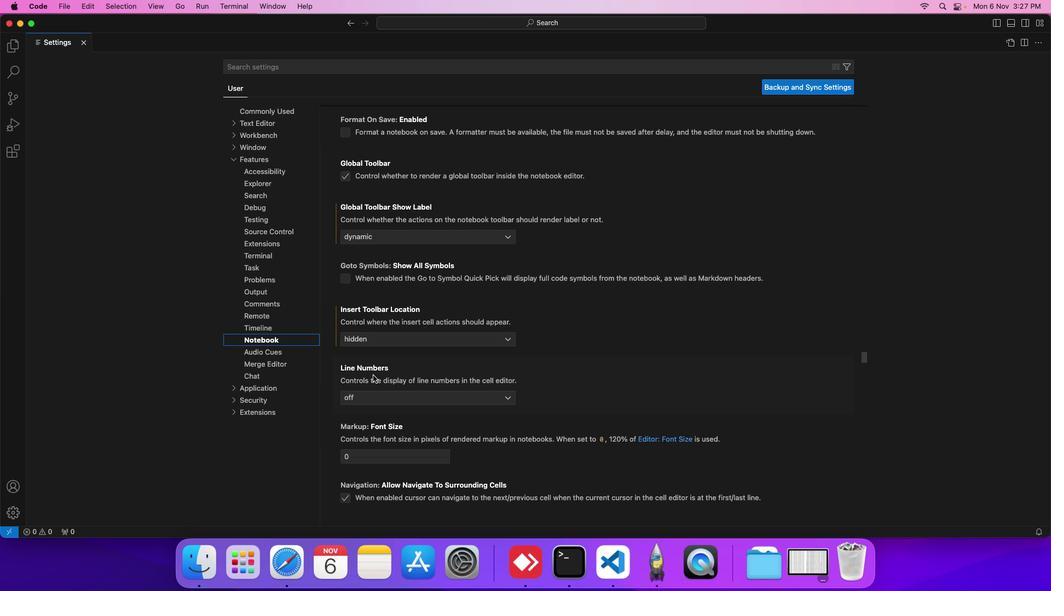 
Action: Mouse scrolled (378, 381) with delta (6, 5)
Screenshot: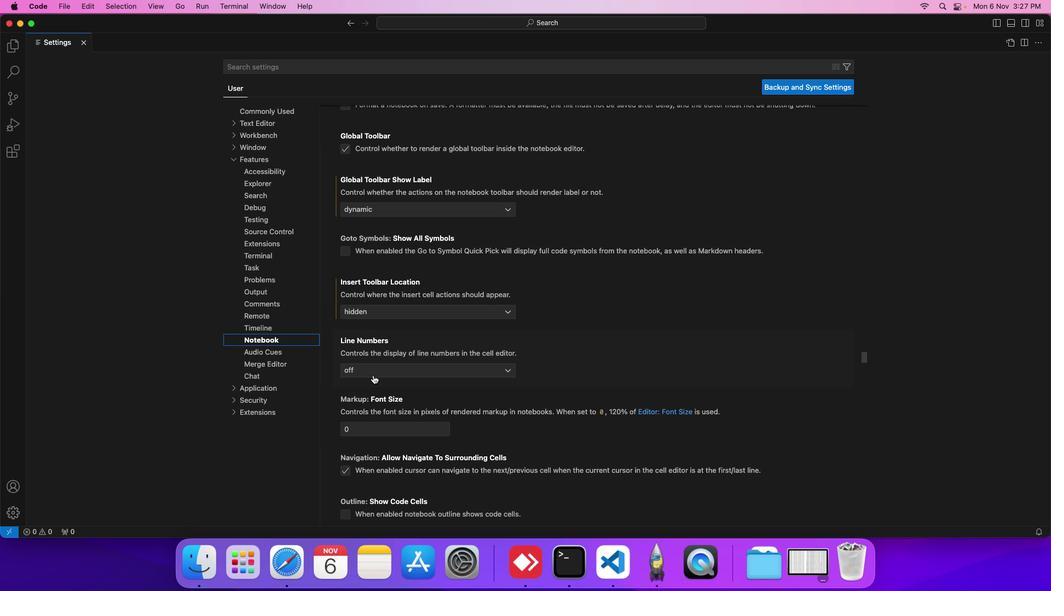 
Action: Mouse scrolled (378, 381) with delta (6, 5)
Screenshot: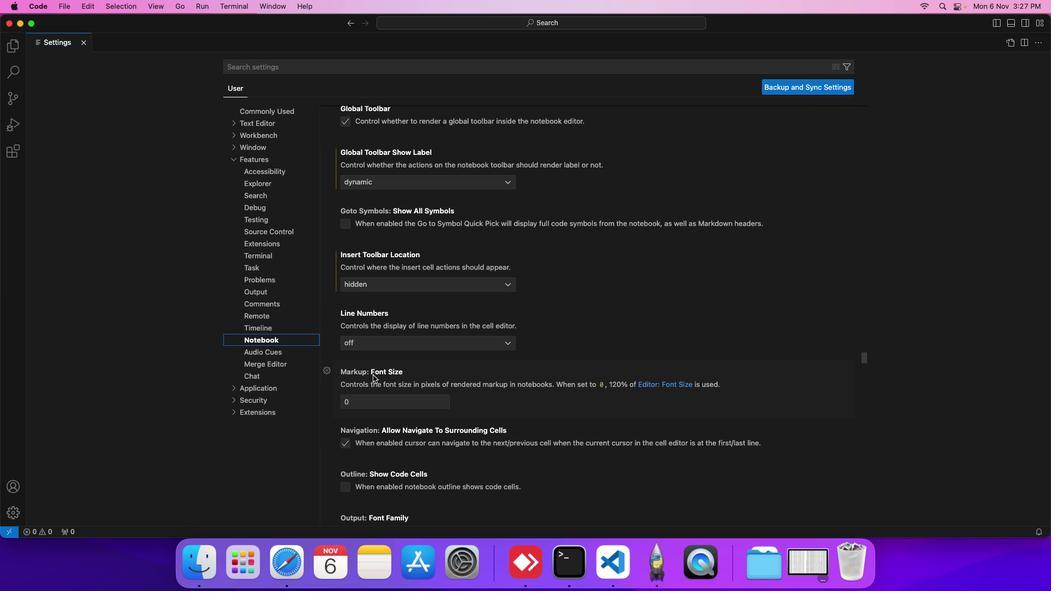 
Action: Mouse scrolled (378, 381) with delta (6, 5)
Screenshot: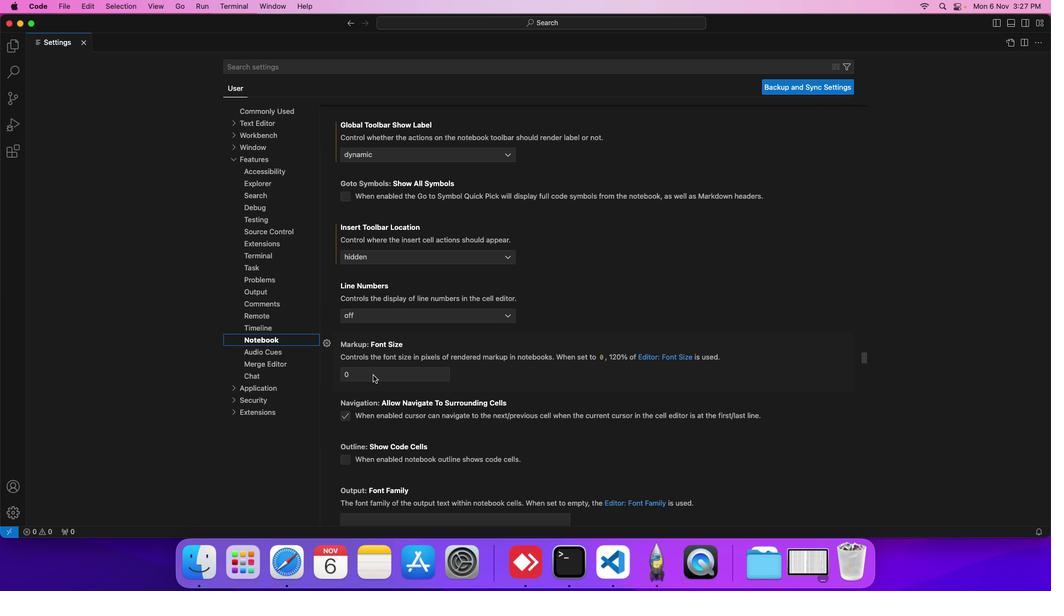 
Action: Mouse scrolled (378, 381) with delta (6, 5)
Screenshot: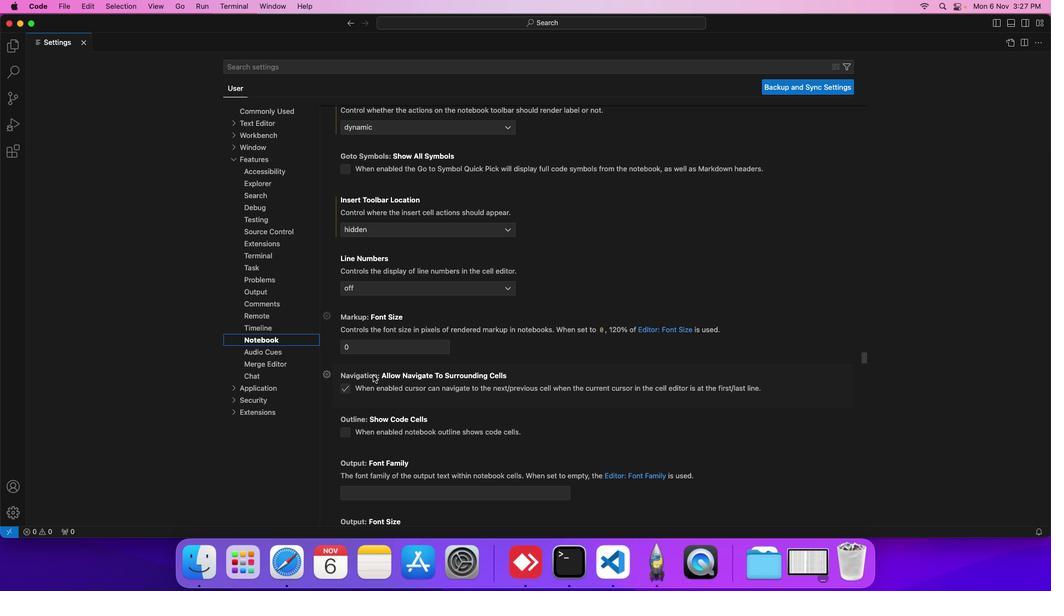 
Action: Mouse scrolled (378, 381) with delta (6, 5)
Screenshot: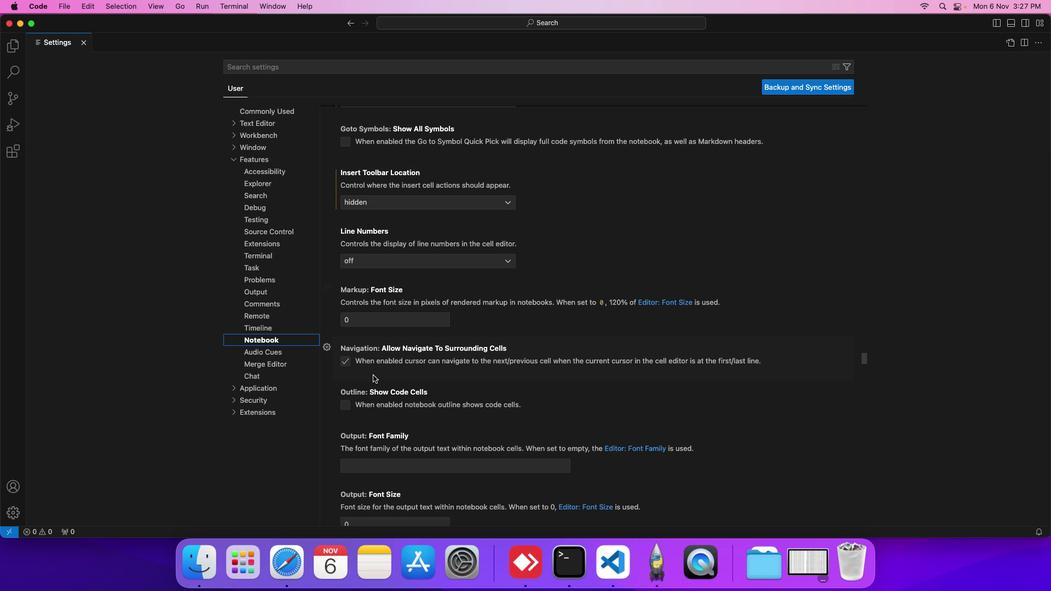 
Action: Mouse scrolled (378, 381) with delta (6, 5)
Screenshot: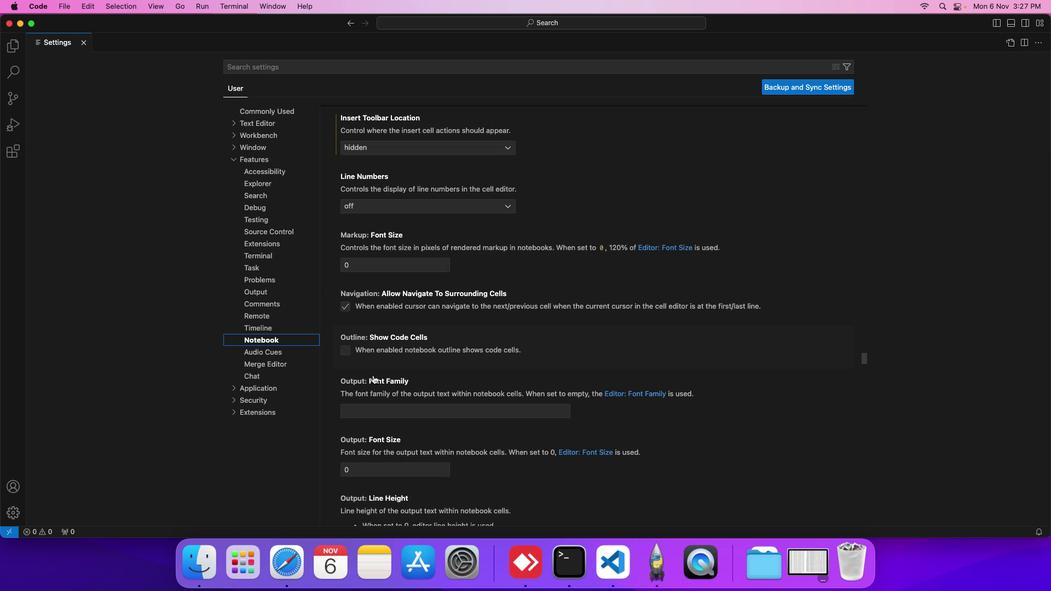
Action: Mouse scrolled (378, 381) with delta (6, 5)
Screenshot: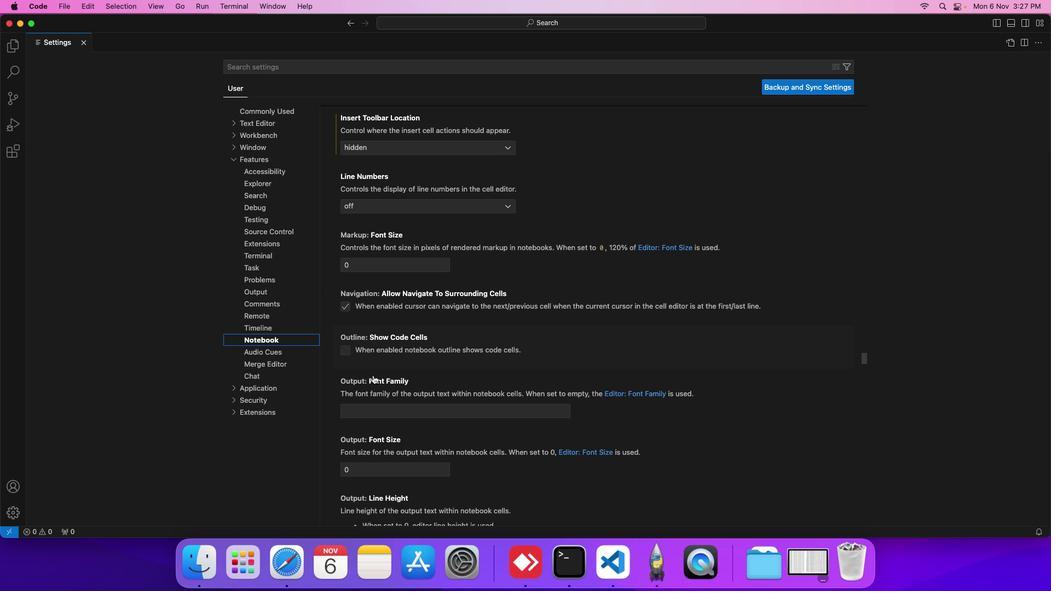 
Action: Mouse scrolled (378, 381) with delta (6, 5)
Screenshot: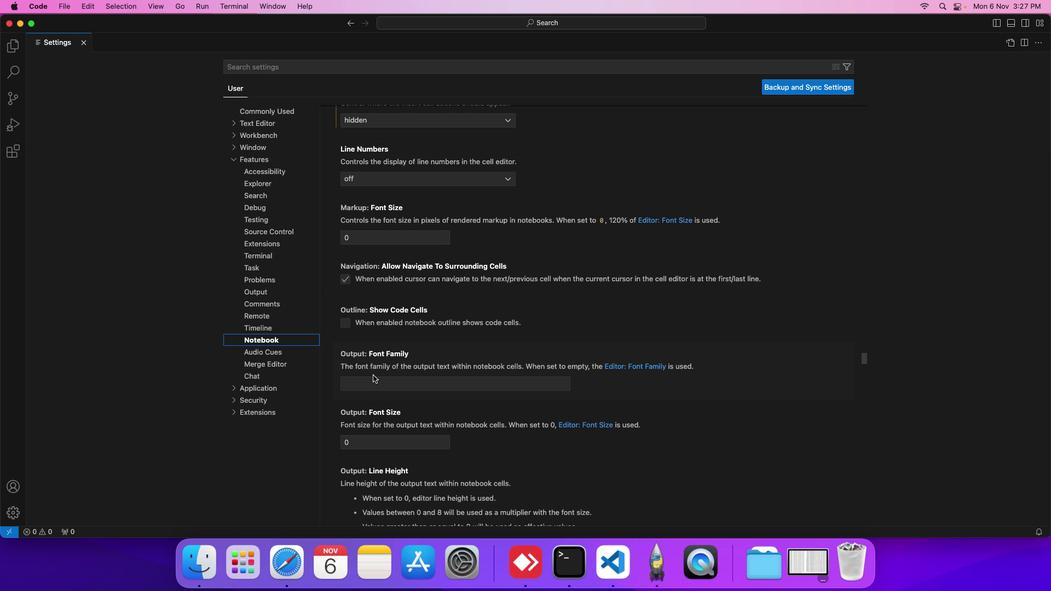 
Action: Mouse scrolled (378, 381) with delta (6, 5)
Screenshot: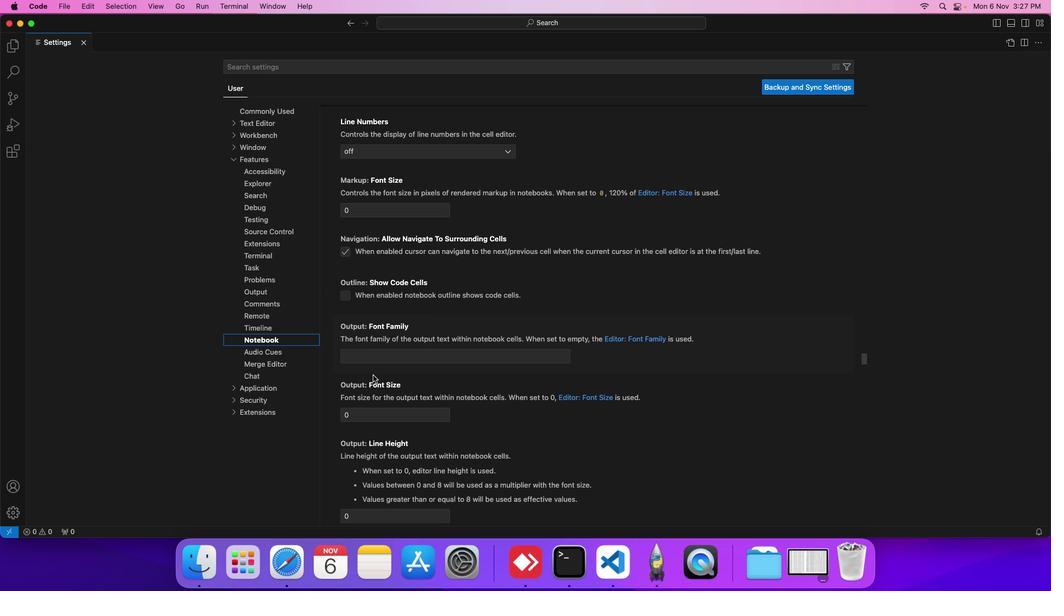 
Action: Mouse scrolled (378, 381) with delta (6, 5)
Screenshot: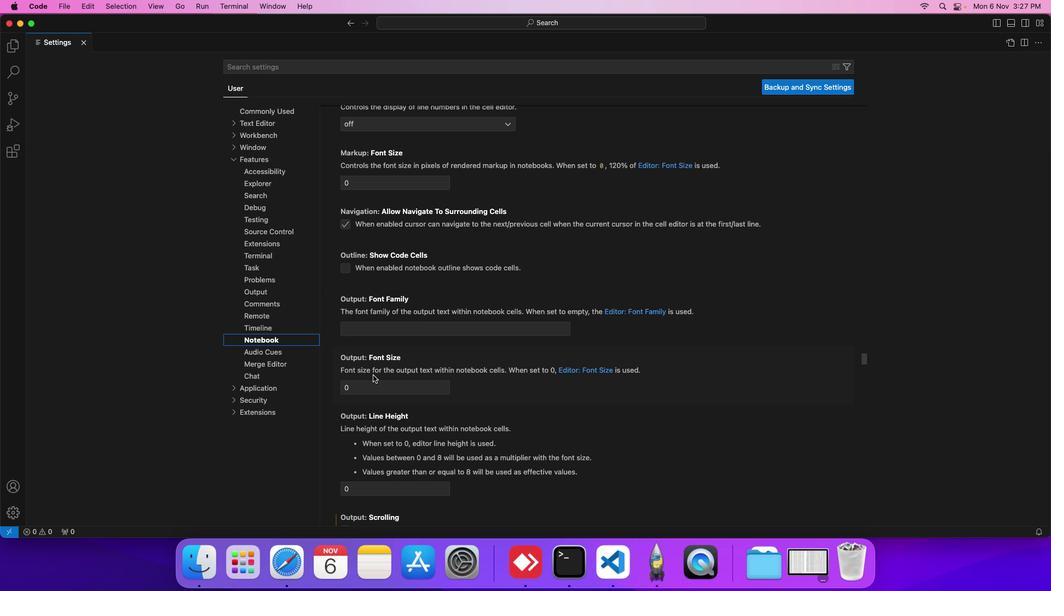 
Action: Mouse scrolled (378, 381) with delta (6, 5)
Screenshot: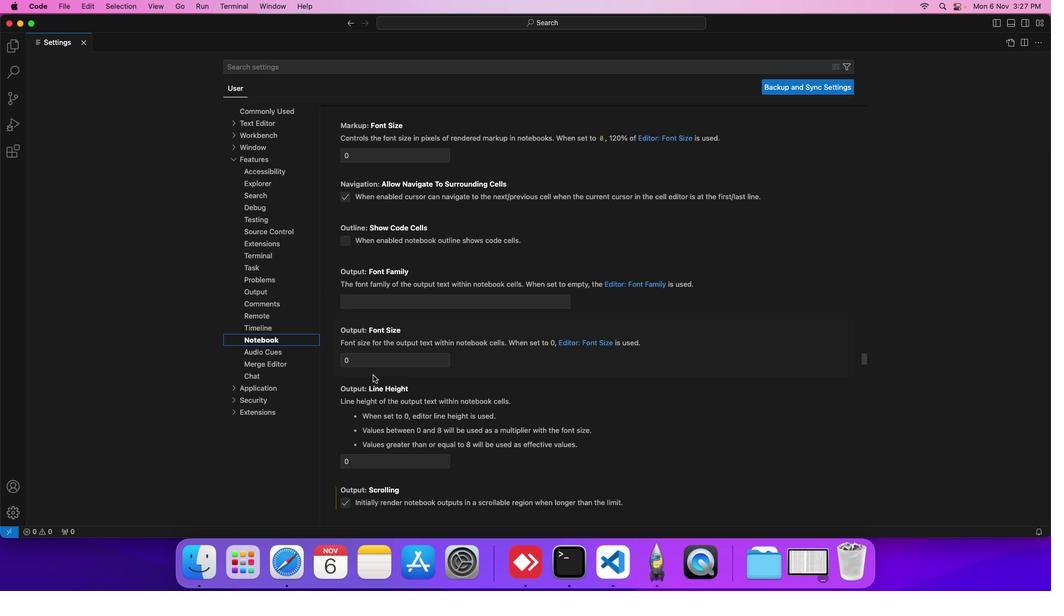 
Action: Mouse scrolled (378, 381) with delta (6, 5)
Screenshot: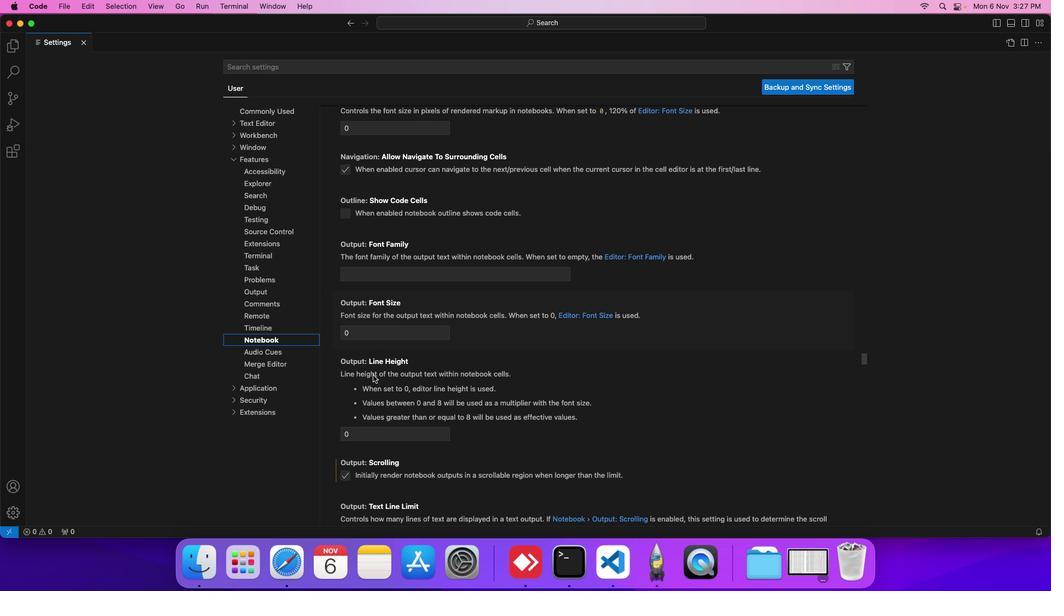 
Action: Mouse scrolled (378, 381) with delta (6, 5)
Screenshot: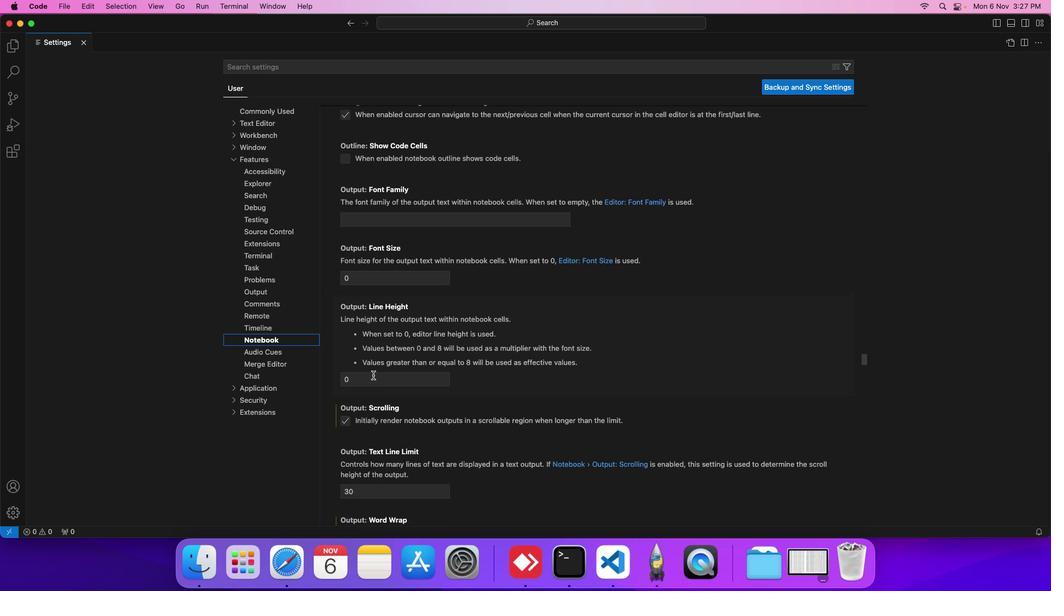 
Action: Mouse scrolled (378, 381) with delta (6, 5)
Screenshot: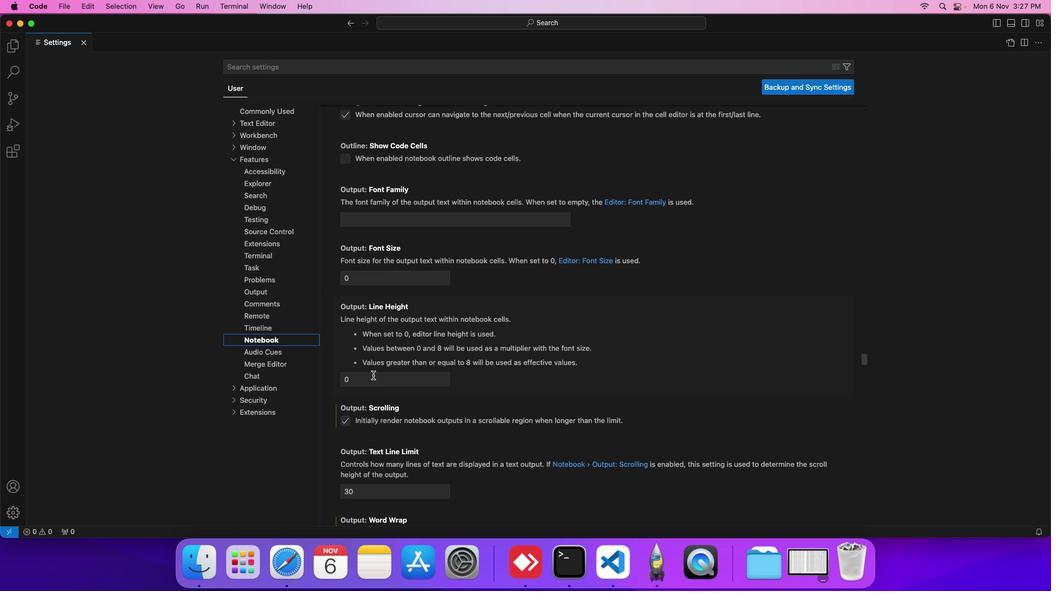 
Action: Mouse scrolled (378, 381) with delta (6, 5)
Screenshot: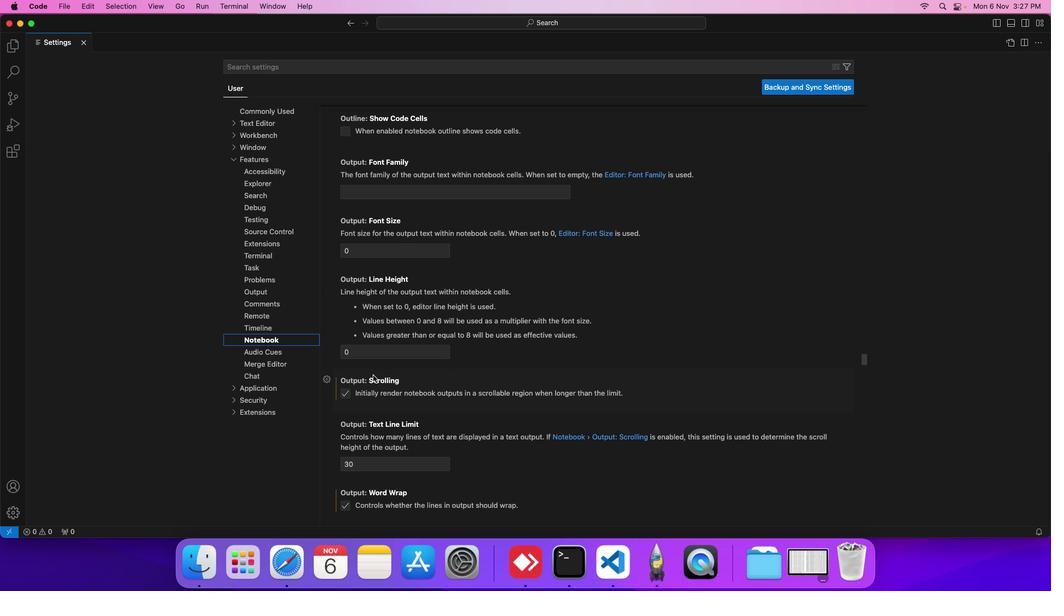 
Action: Mouse scrolled (378, 381) with delta (6, 5)
Screenshot: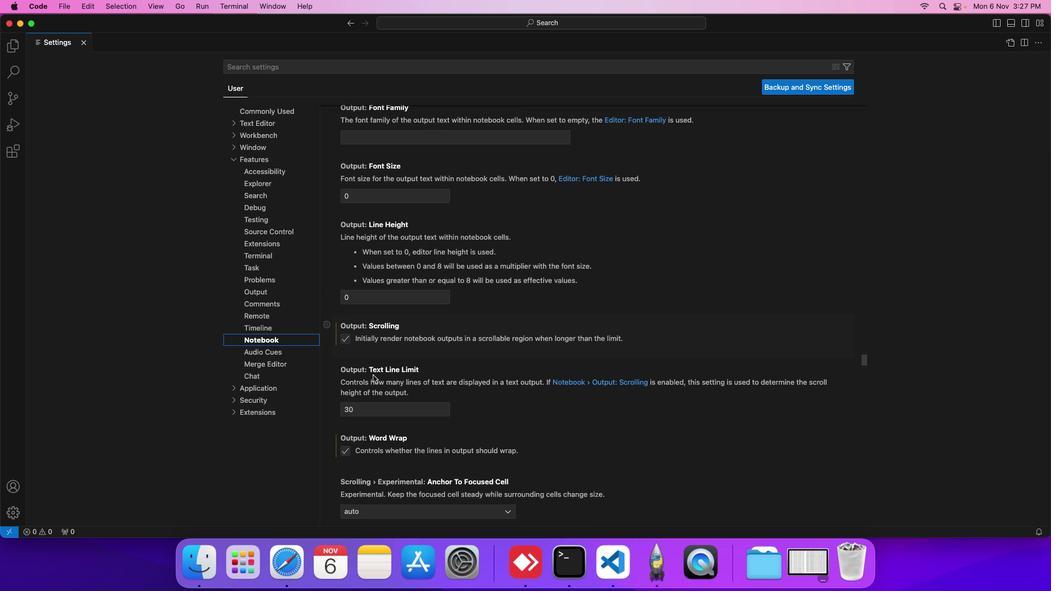 
Action: Mouse scrolled (378, 381) with delta (6, 5)
Screenshot: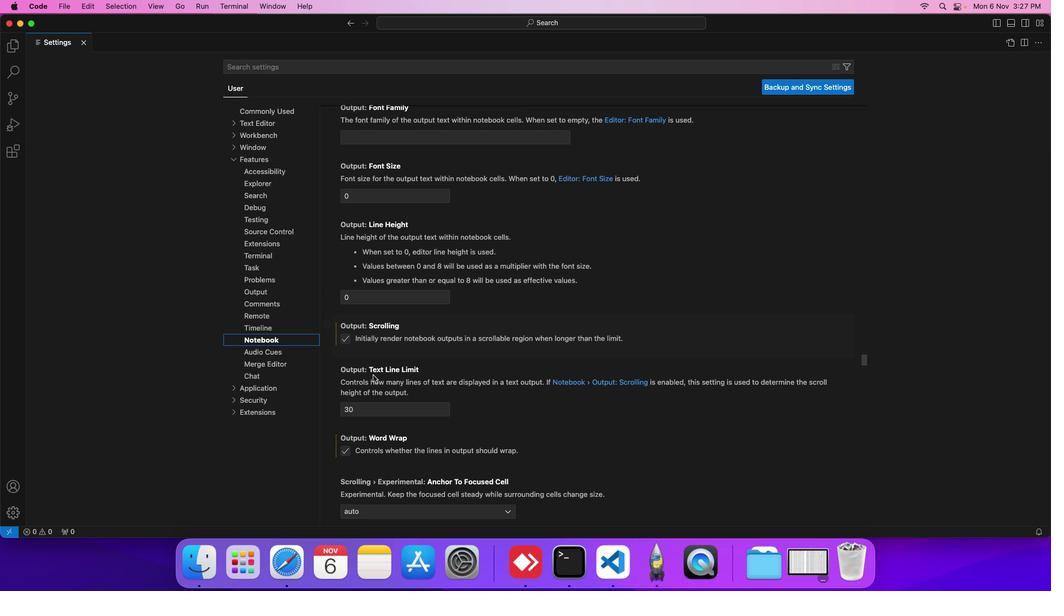 
Action: Mouse scrolled (378, 381) with delta (6, 5)
Screenshot: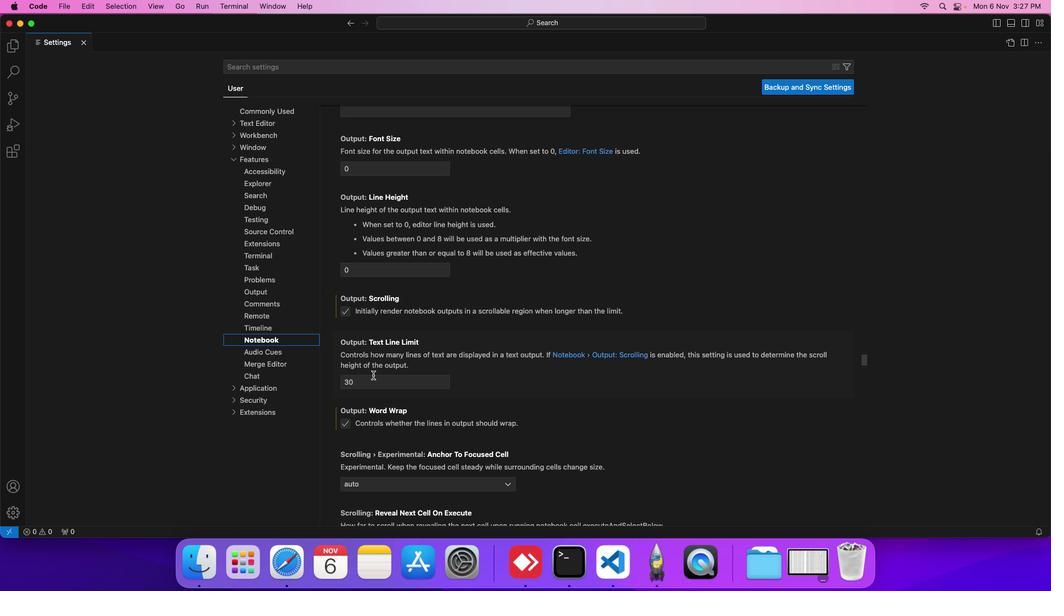 
Action: Mouse scrolled (378, 381) with delta (6, 5)
Screenshot: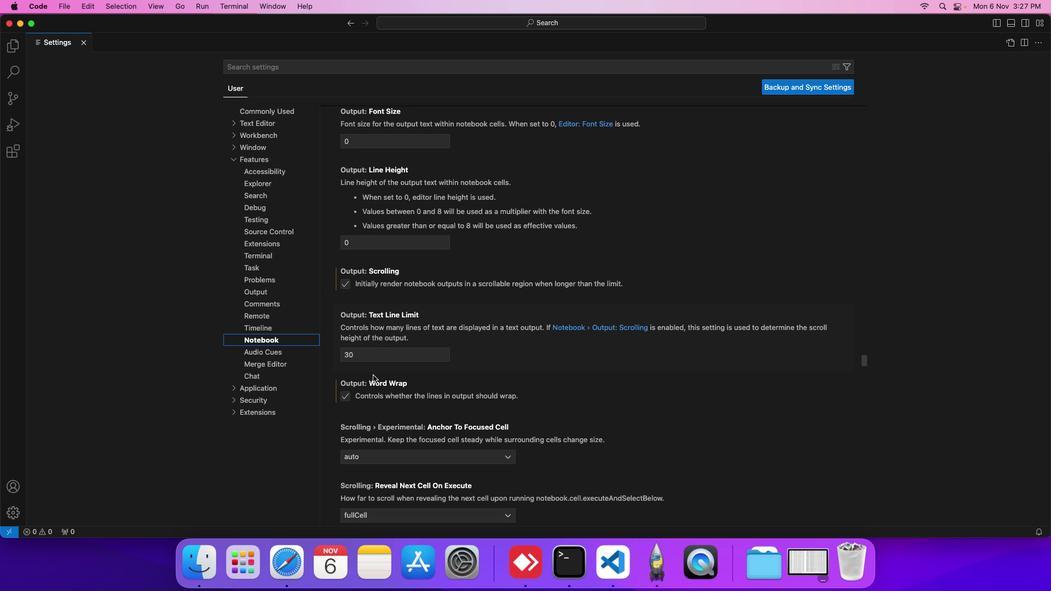 
Action: Mouse scrolled (378, 381) with delta (6, 5)
Screenshot: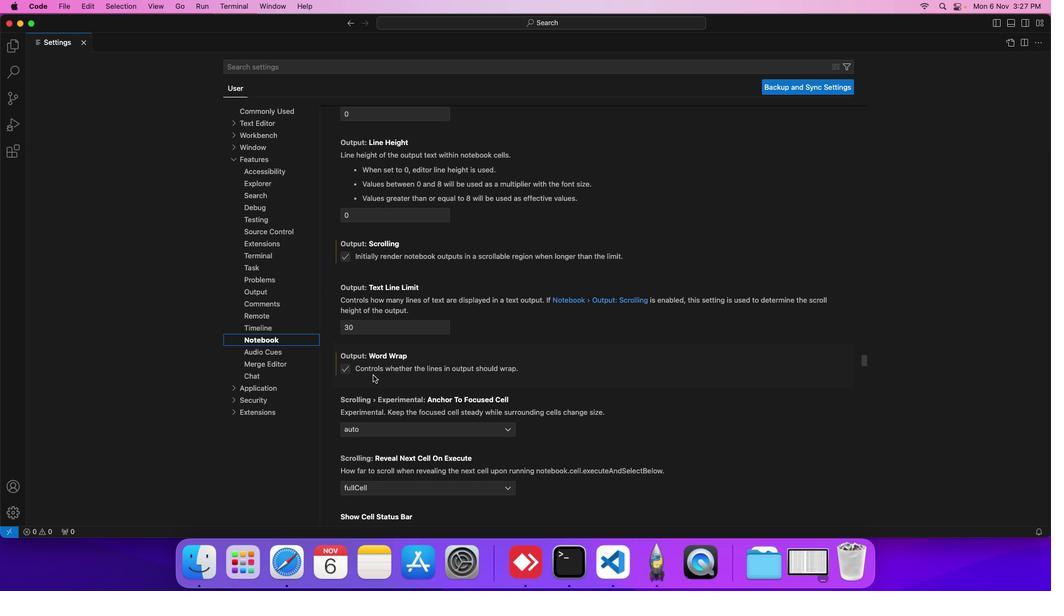 
Action: Mouse scrolled (378, 381) with delta (6, 5)
Screenshot: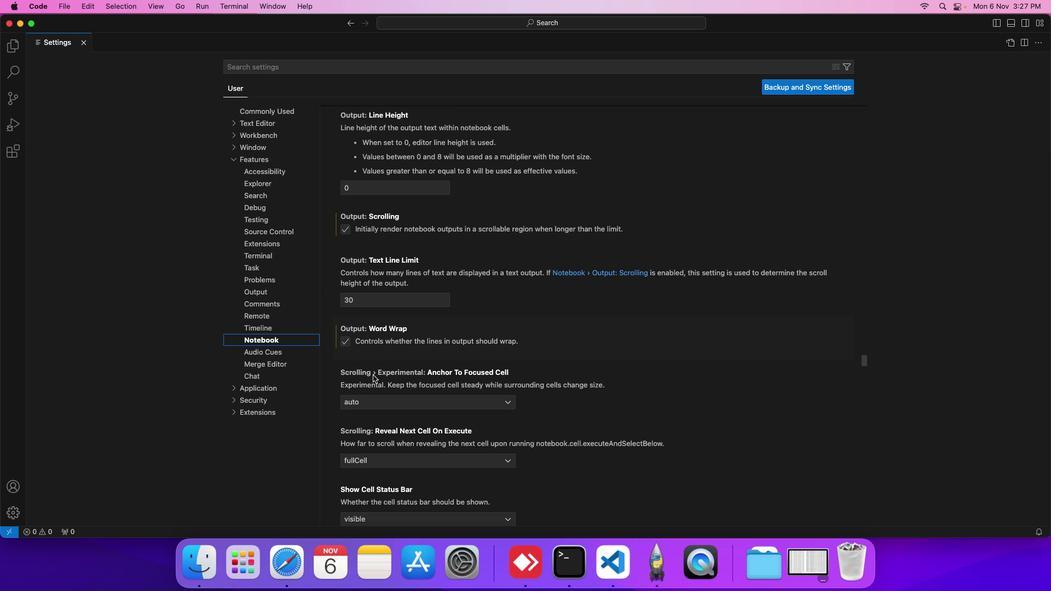 
Action: Mouse scrolled (378, 381) with delta (6, 5)
Screenshot: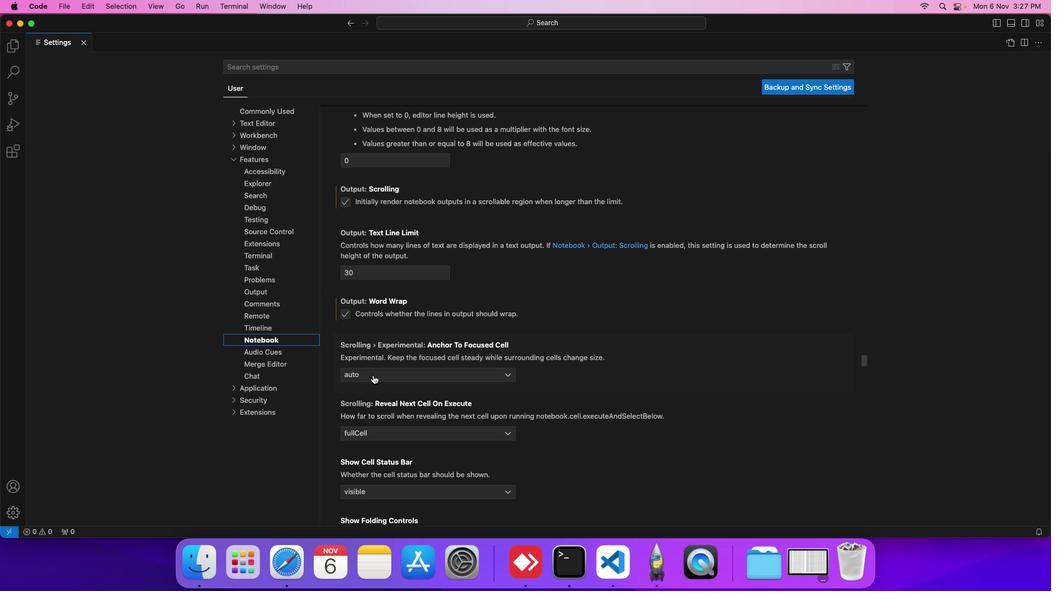 
Action: Mouse scrolled (378, 381) with delta (6, 5)
Screenshot: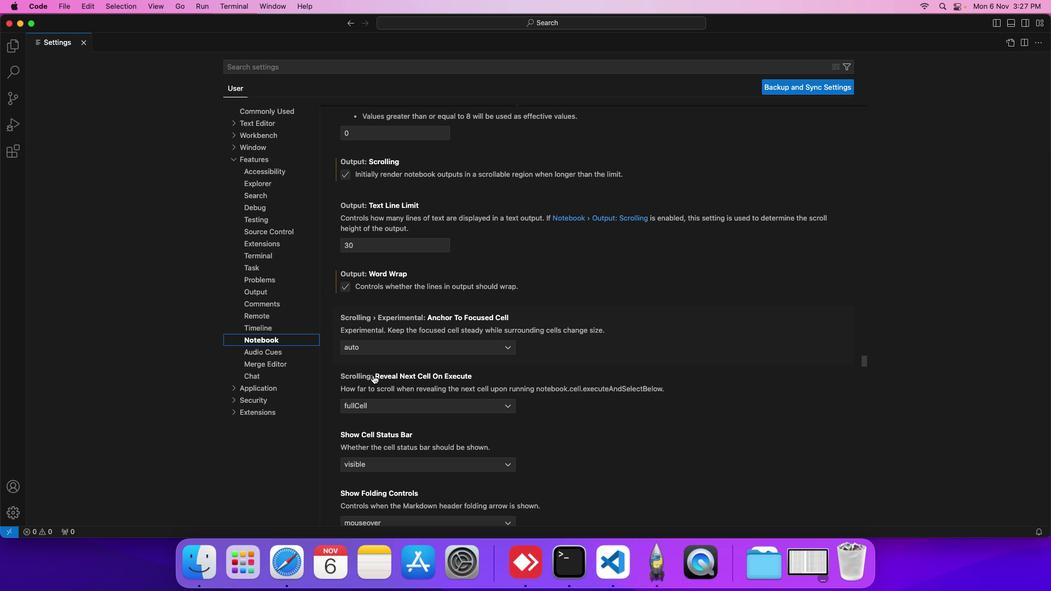 
Action: Mouse scrolled (378, 381) with delta (6, 5)
Screenshot: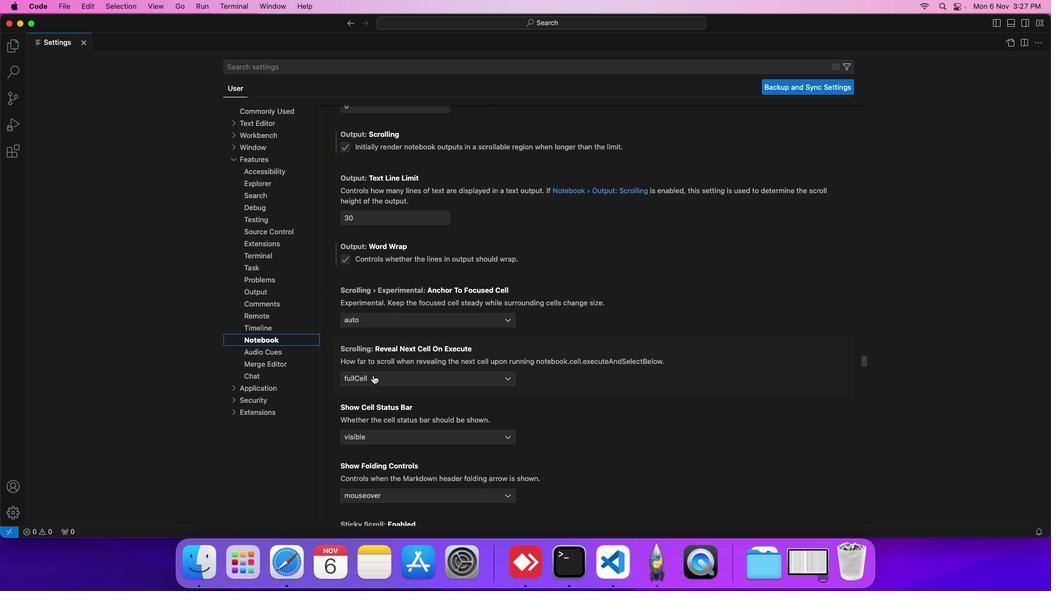 
Action: Mouse scrolled (378, 381) with delta (6, 5)
Screenshot: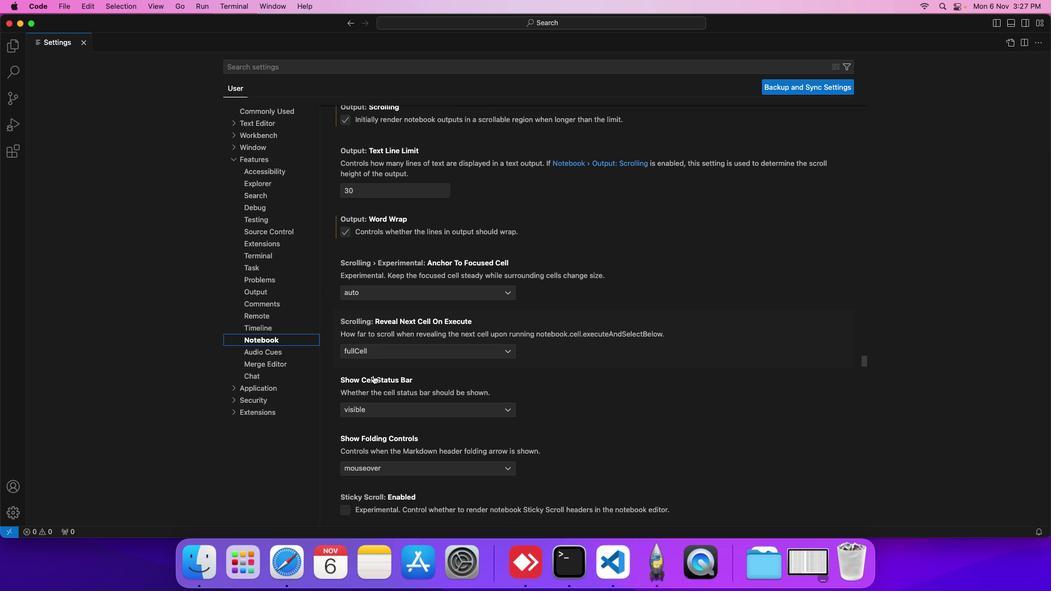 
Action: Mouse scrolled (378, 381) with delta (6, 5)
Screenshot: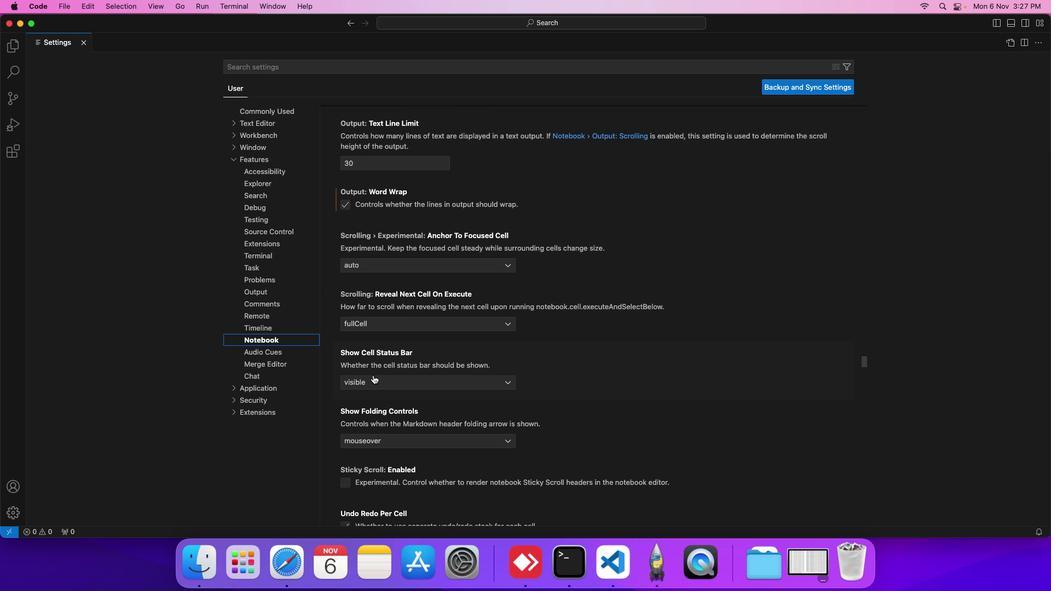 
Action: Mouse moved to (382, 392)
Screenshot: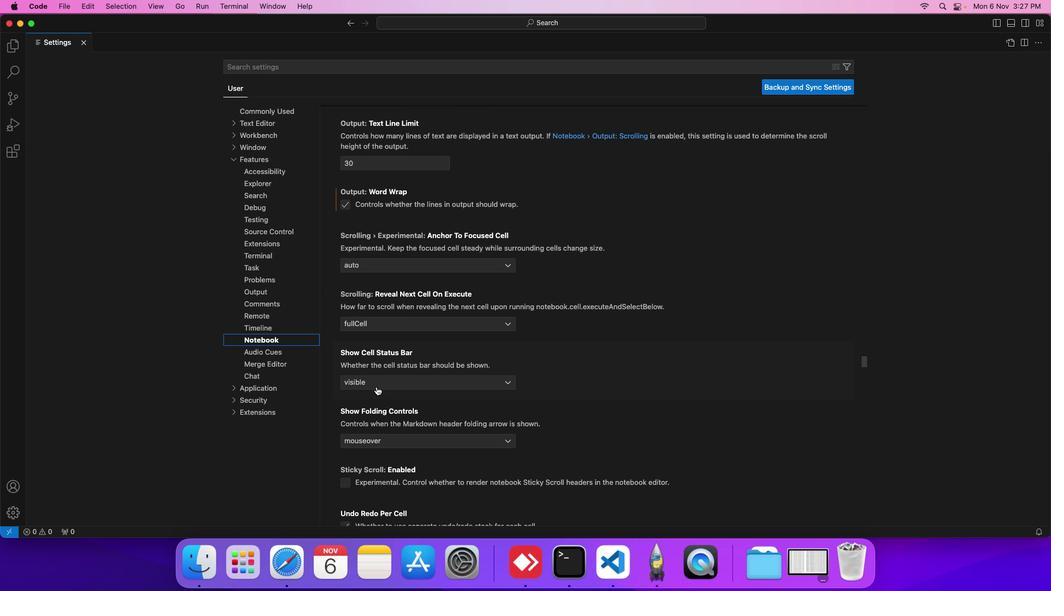 
Action: Mouse pressed left at (382, 392)
Screenshot: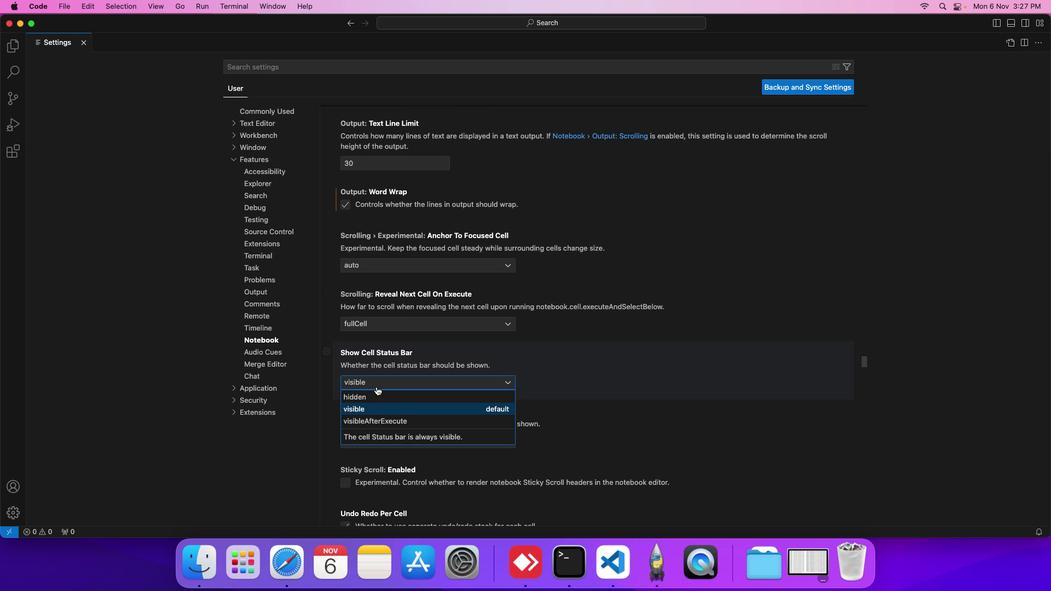 
Action: Mouse moved to (373, 405)
Screenshot: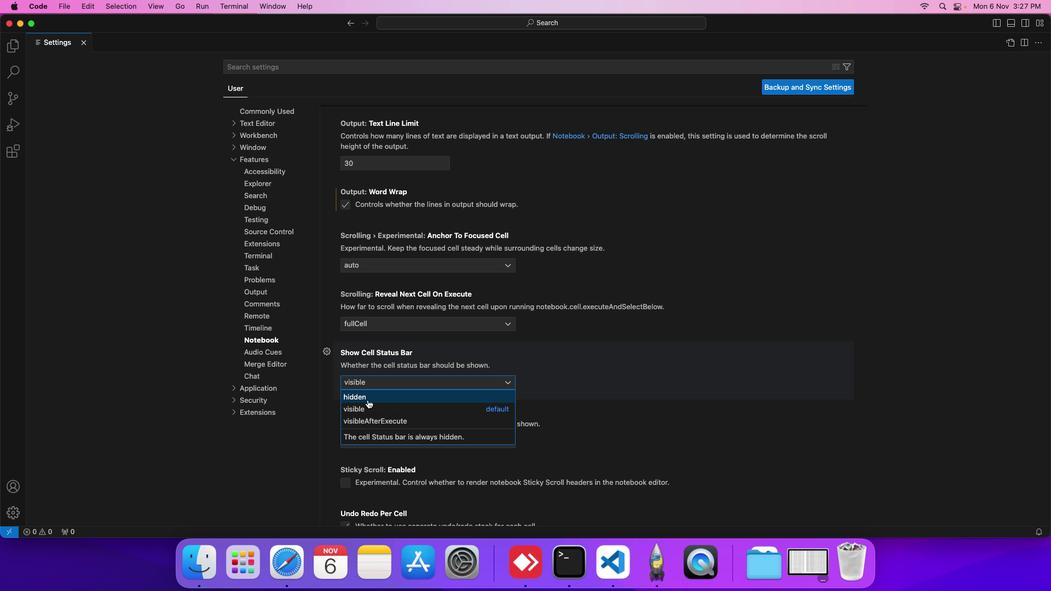 
Action: Mouse pressed left at (373, 405)
Screenshot: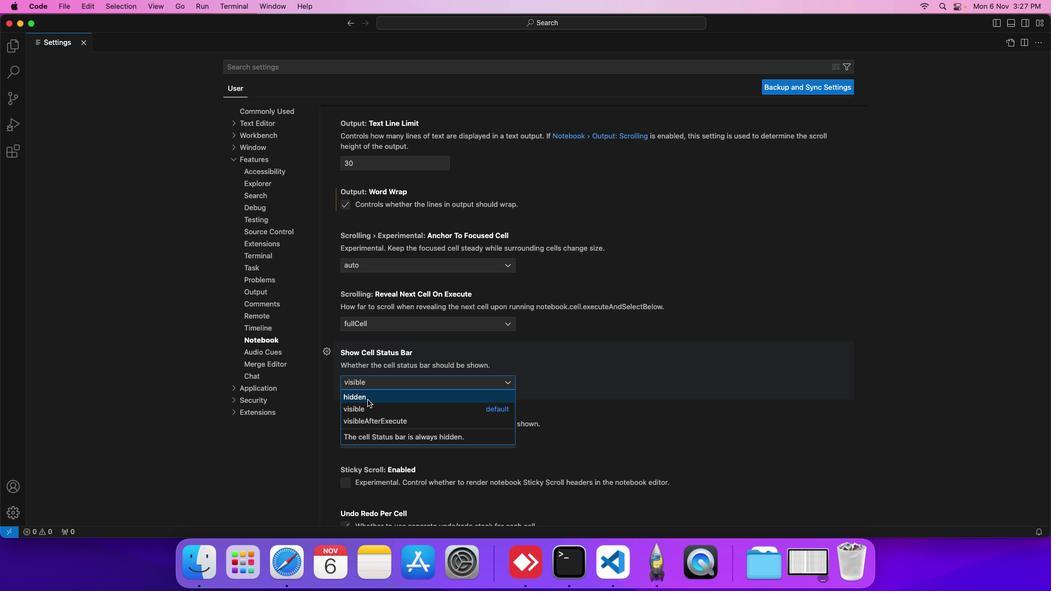 
Action: Mouse moved to (426, 405)
Screenshot: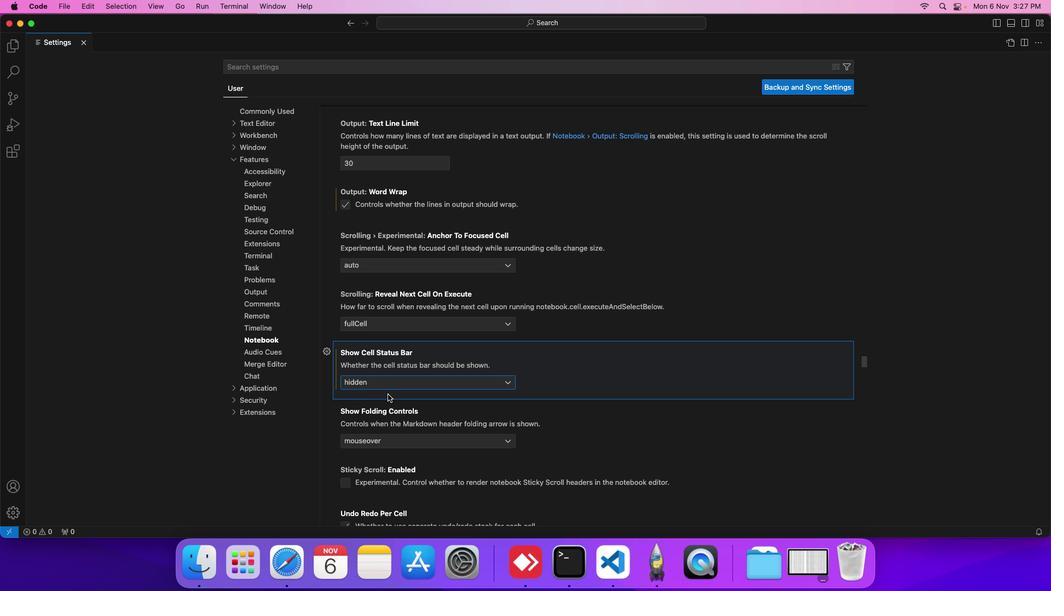 
